 Task: Add an event with the title Team Building Retreat: Leadership Development Program, date '2023/10/16', time 8:30 AM to 10:30 AMand add a description: A lunch and learn session is a unique professional development opportunity where employees gather during their lunch break to learn and engage in educational activities. It combines the convenience of a mealtime with valuable learning experiences, creating a relaxed and interactive environment for knowledge sharing and skill enhancement._x000D_
_x000D_
Select event color  Tomato . Add location for the event as: 789 Musée d'Orsay, Paris, France, logged in from the account softage.3@softage.netand send the event invitation to softage.1@softage.net and softage.2@softage.net. Set a reminder for the event Doesn't repeat
Action: Mouse moved to (65, 95)
Screenshot: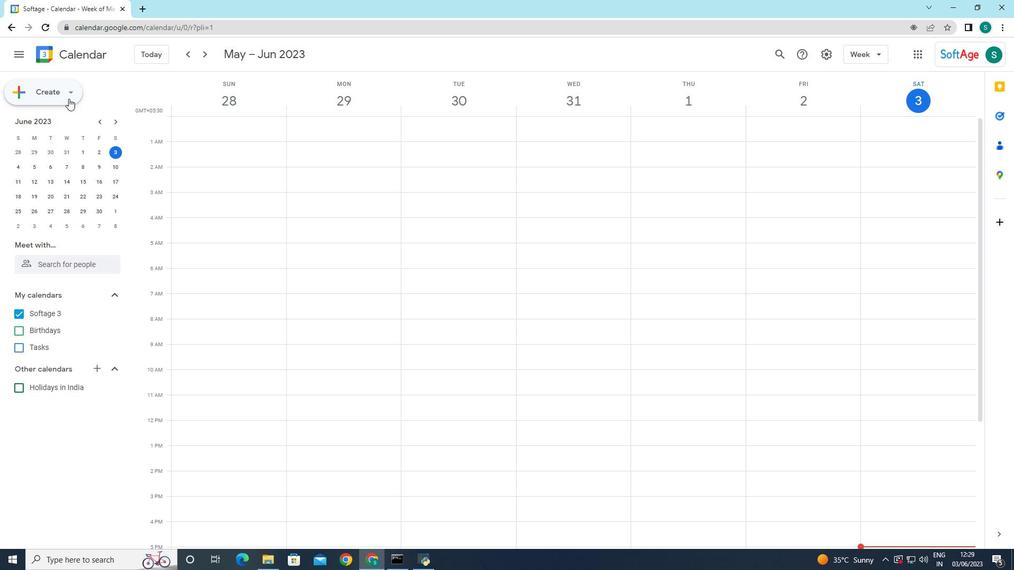 
Action: Mouse pressed left at (65, 95)
Screenshot: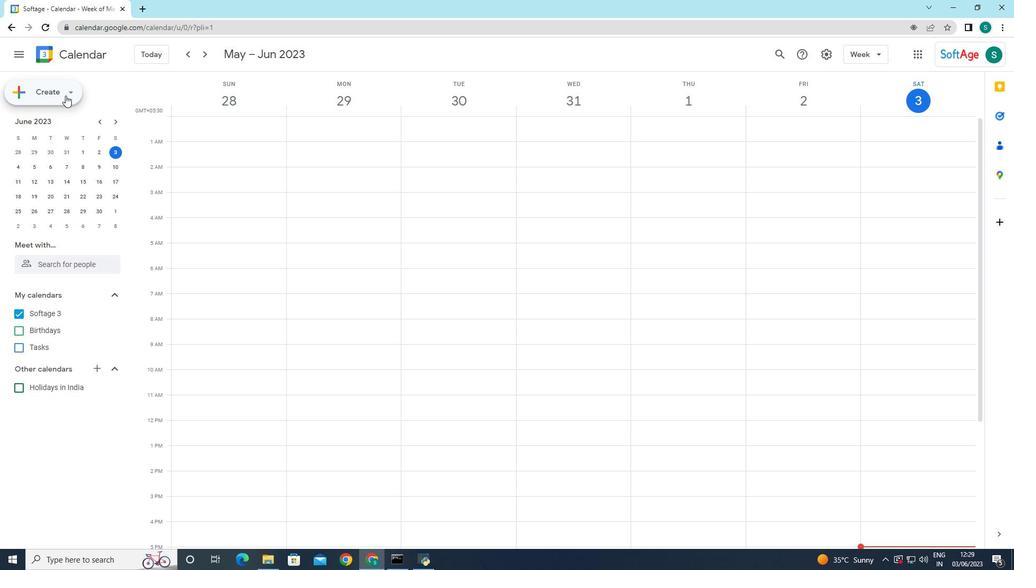 
Action: Mouse moved to (66, 121)
Screenshot: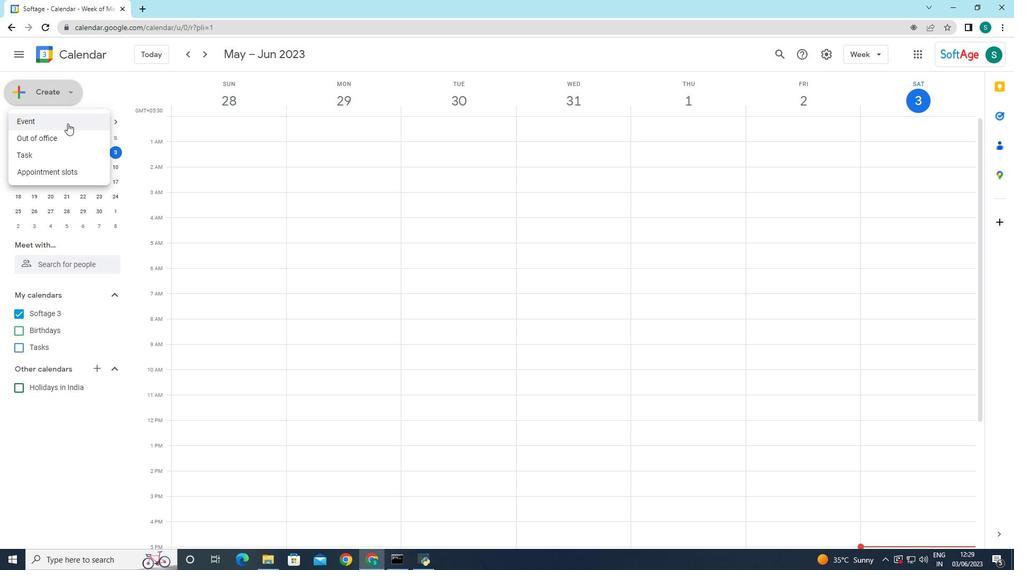 
Action: Mouse pressed left at (66, 121)
Screenshot: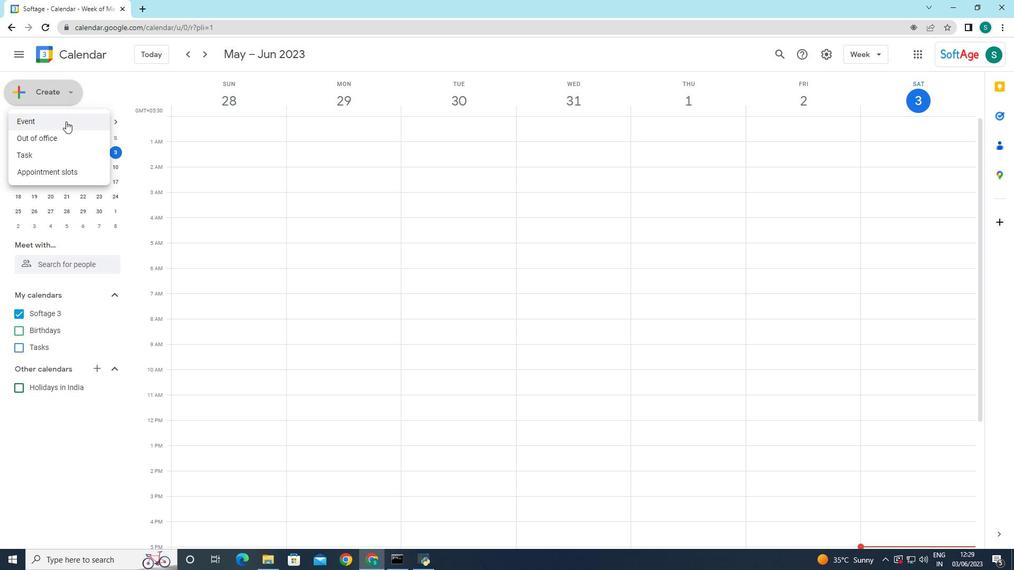 
Action: Mouse moved to (767, 511)
Screenshot: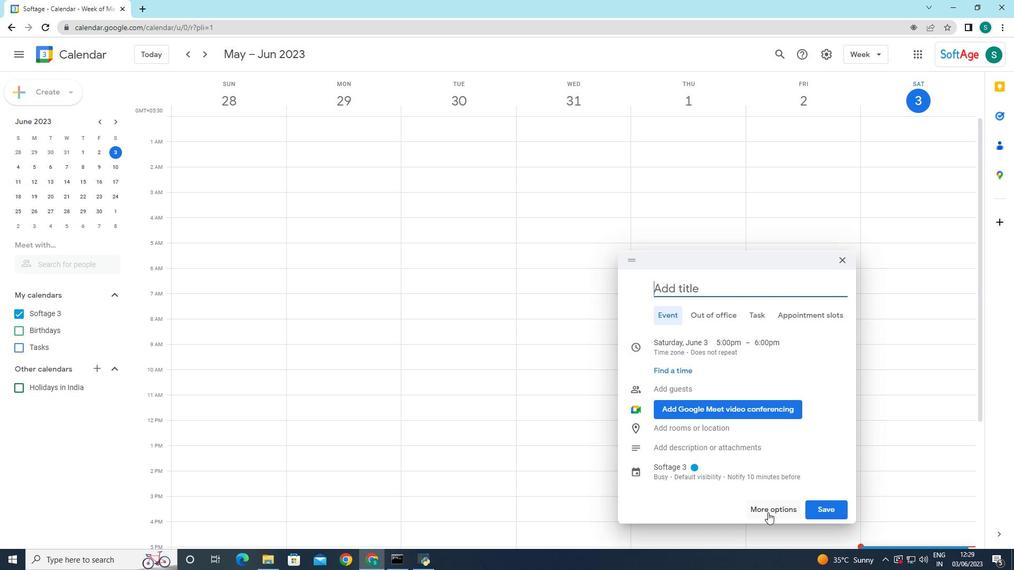 
Action: Mouse pressed left at (767, 511)
Screenshot: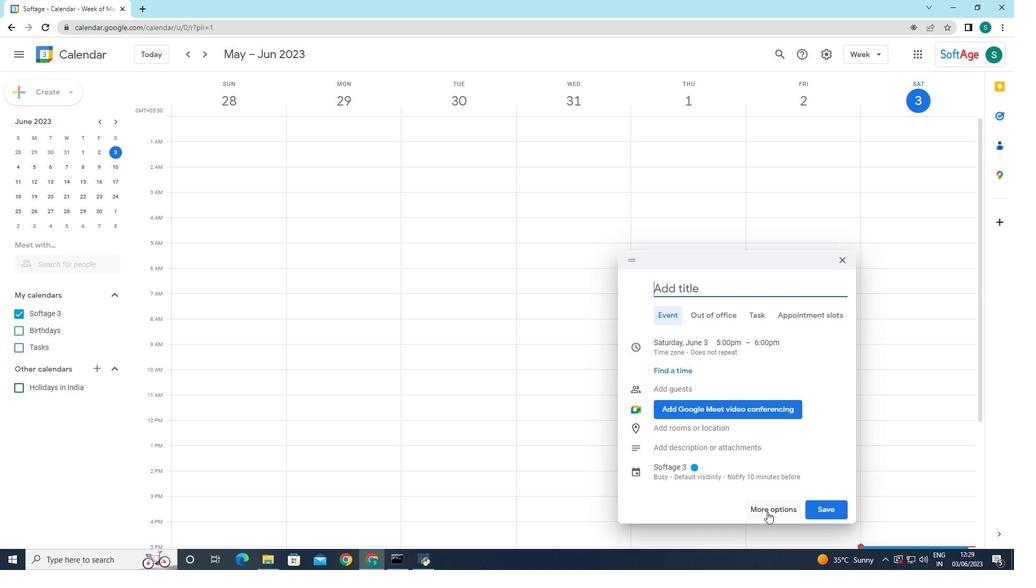 
Action: Mouse moved to (125, 61)
Screenshot: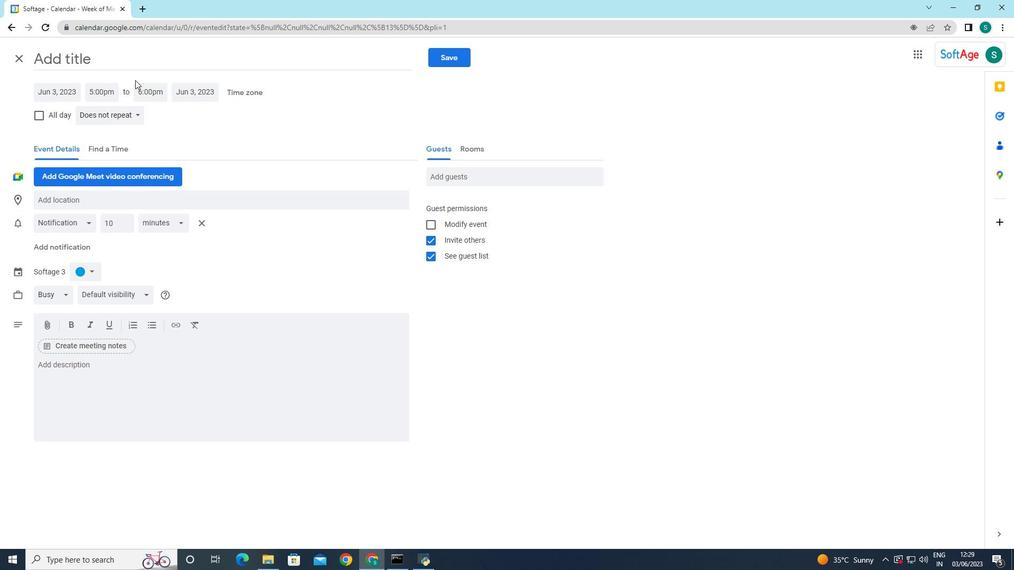 
Action: Mouse pressed left at (125, 61)
Screenshot: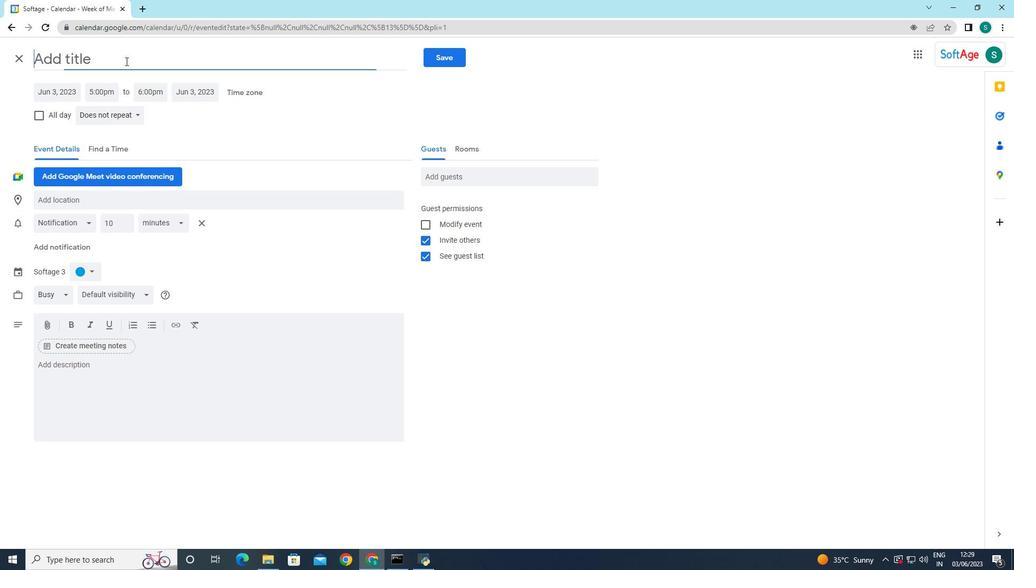 
Action: Key pressed <Key.caps_lock>T<Key.caps_lock>eam<Key.space><Key.caps_lock>B<Key.caps_lock>uilding<Key.space><Key.caps_lock>R<Key.caps_lock>etreat<Key.shift_r>:<Key.space><Key.caps_lock>K<Key.caps_lock><Key.backspace>l<Key.backspace><Key.caps_lock>L<Key.caps_lock>eadership<Key.space><Key.caps_lock>D<Key.caps_lock>evelopment<Key.space><Key.caps_lock>P<Key.caps_lock>rogram
Screenshot: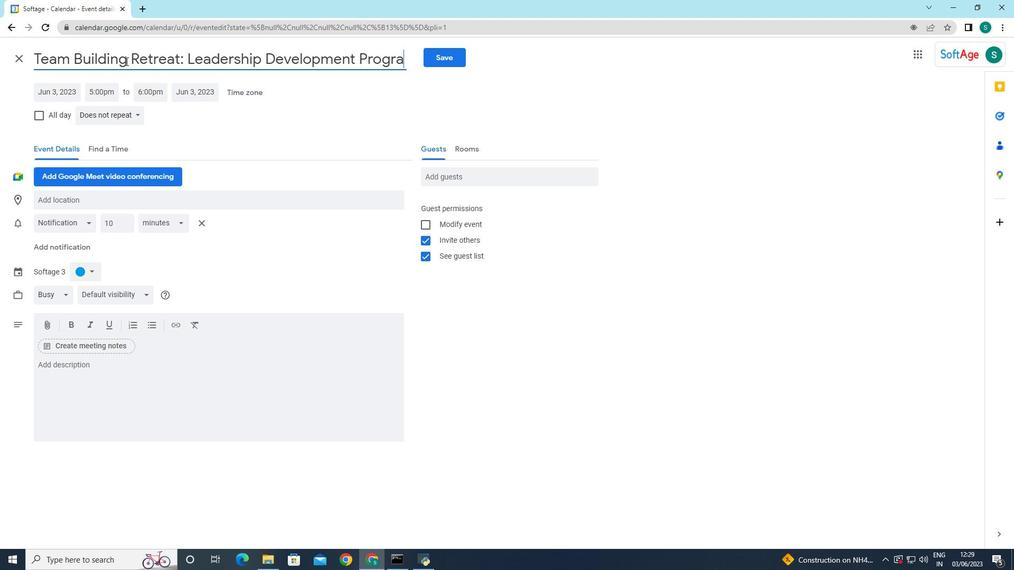 
Action: Mouse moved to (71, 96)
Screenshot: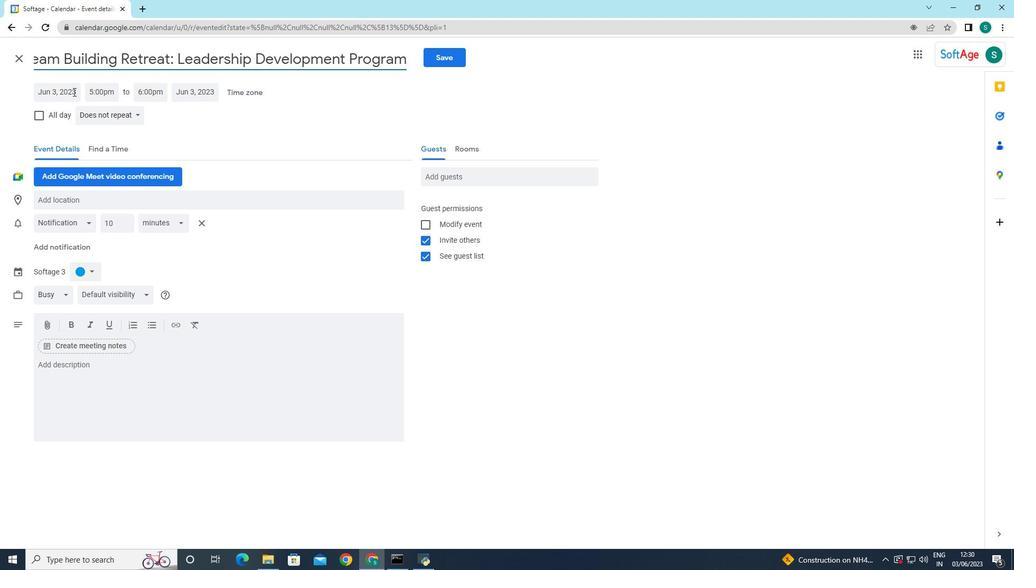 
Action: Mouse pressed left at (71, 96)
Screenshot: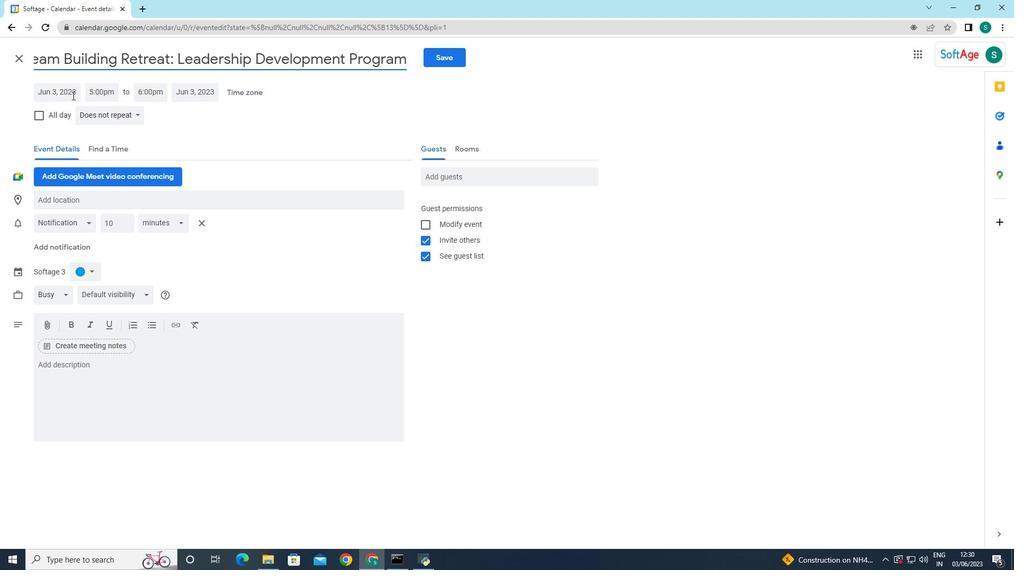
Action: Mouse moved to (169, 115)
Screenshot: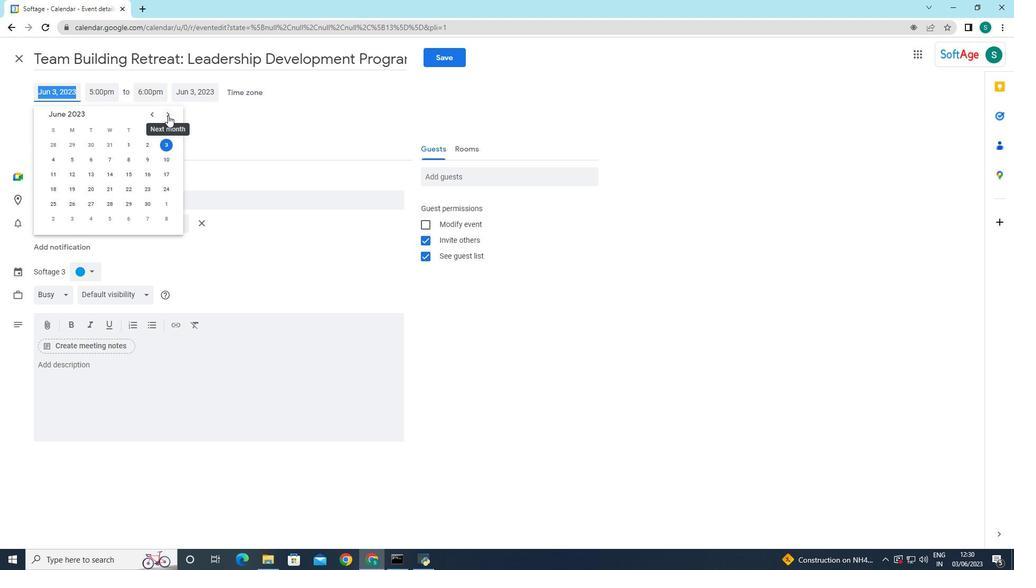 
Action: Mouse pressed left at (169, 115)
Screenshot: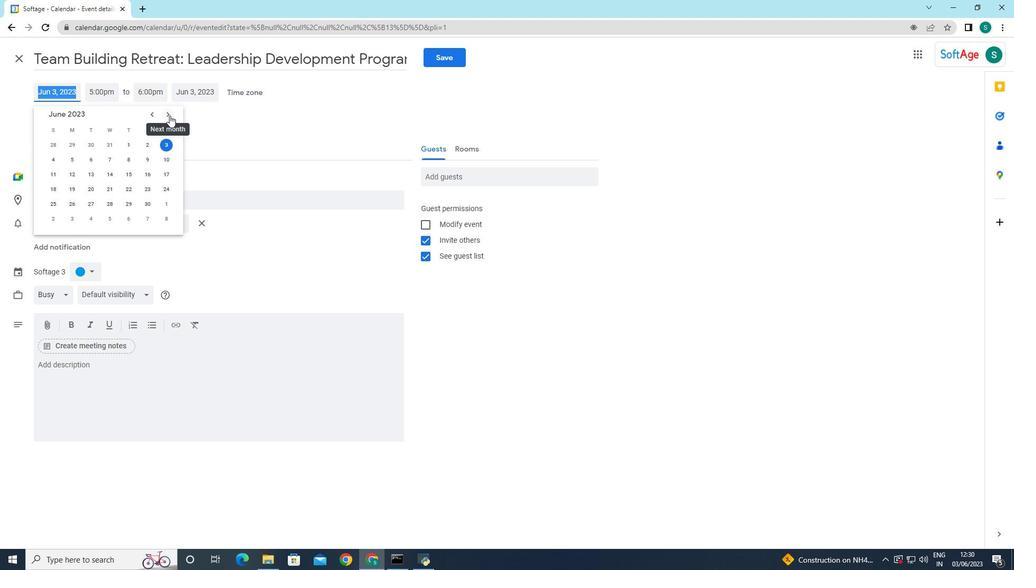 
Action: Mouse pressed left at (169, 115)
Screenshot: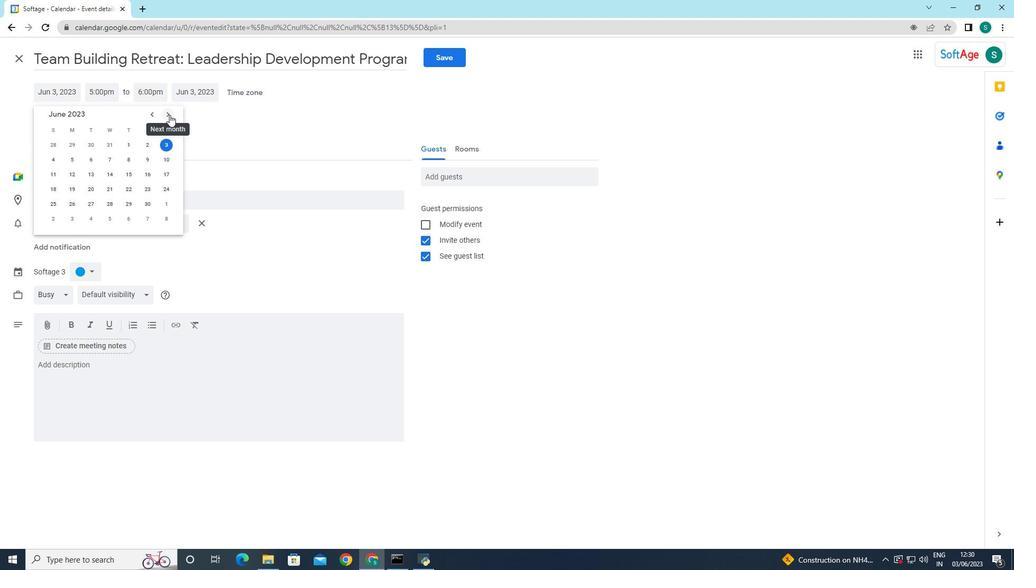 
Action: Mouse pressed left at (169, 115)
Screenshot: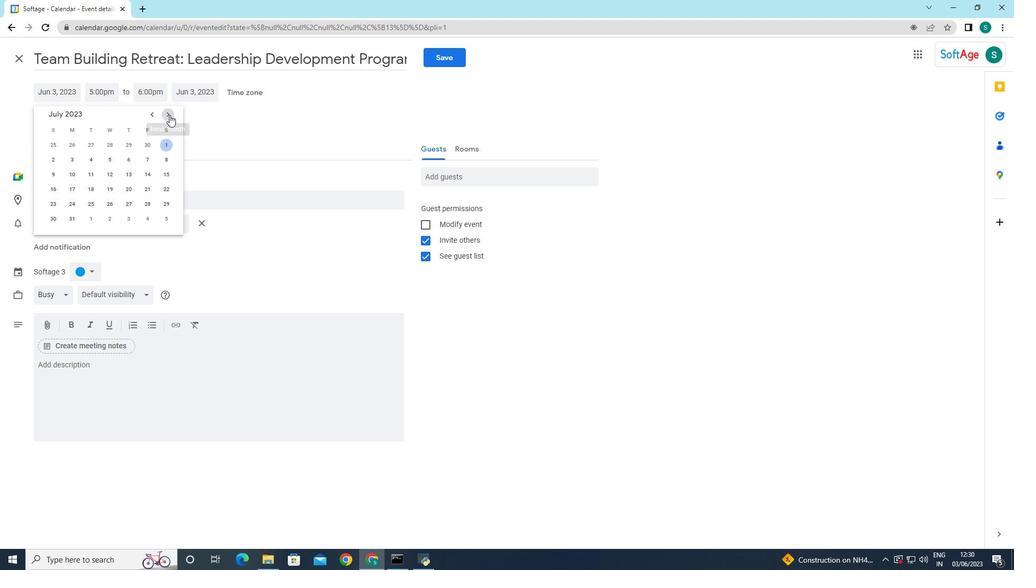 
Action: Mouse pressed left at (169, 115)
Screenshot: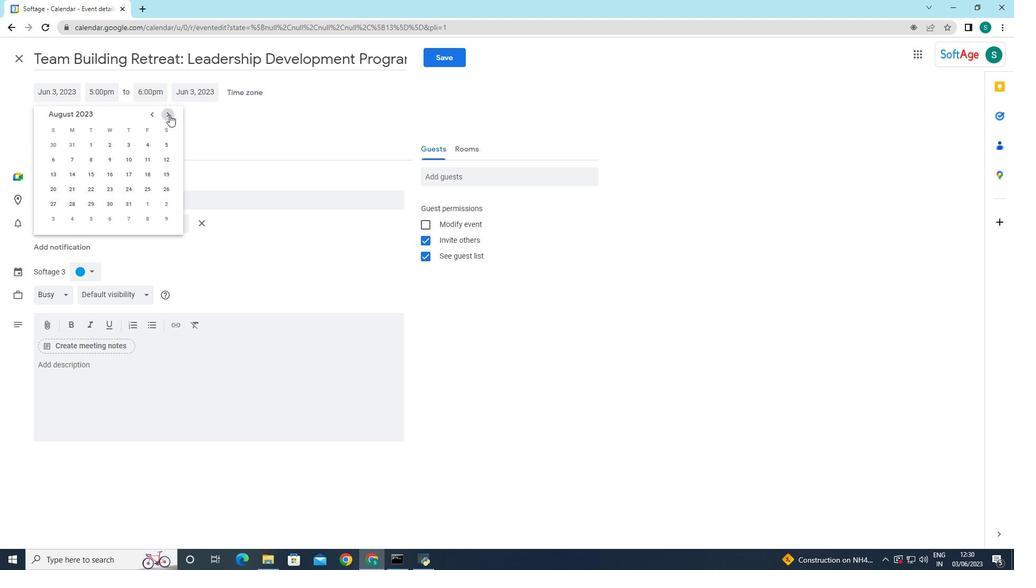 
Action: Mouse moved to (76, 174)
Screenshot: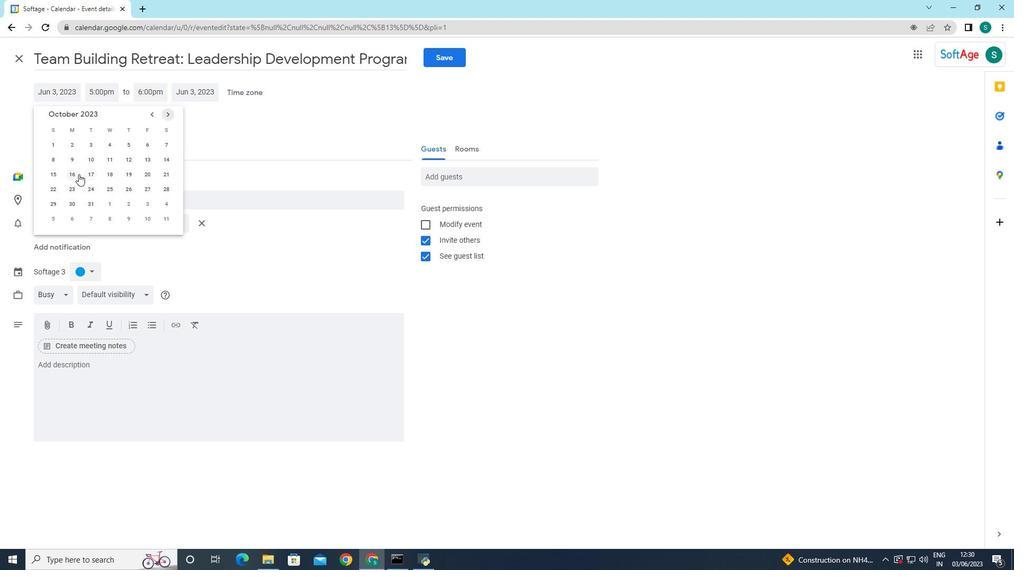 
Action: Mouse pressed left at (76, 174)
Screenshot: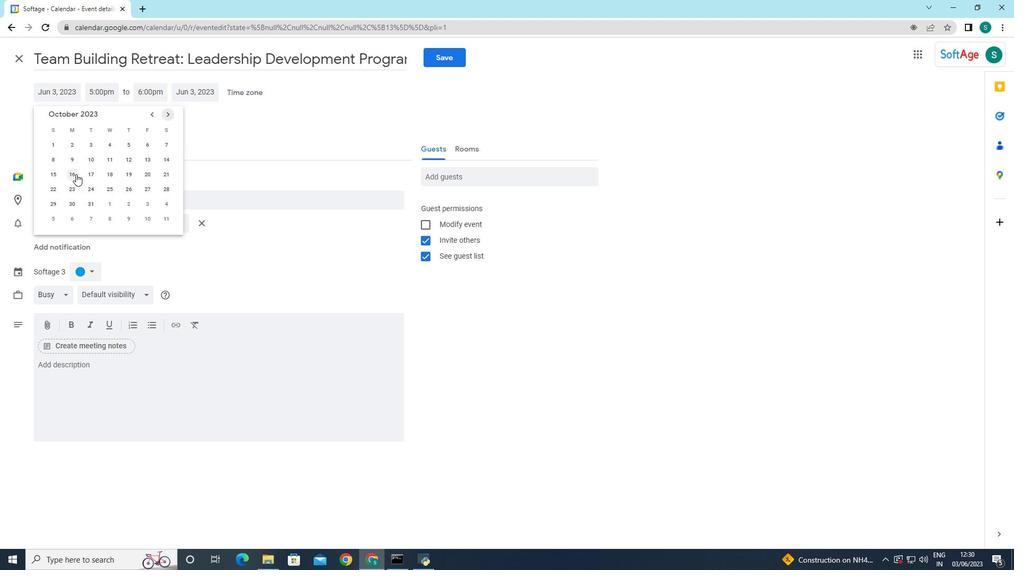 
Action: Mouse moved to (116, 91)
Screenshot: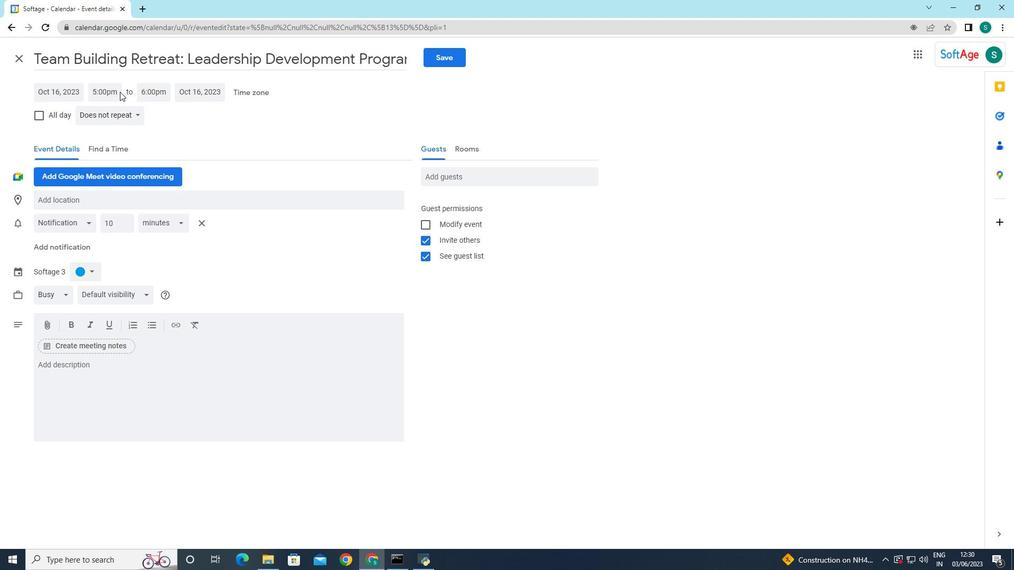 
Action: Mouse pressed left at (116, 91)
Screenshot: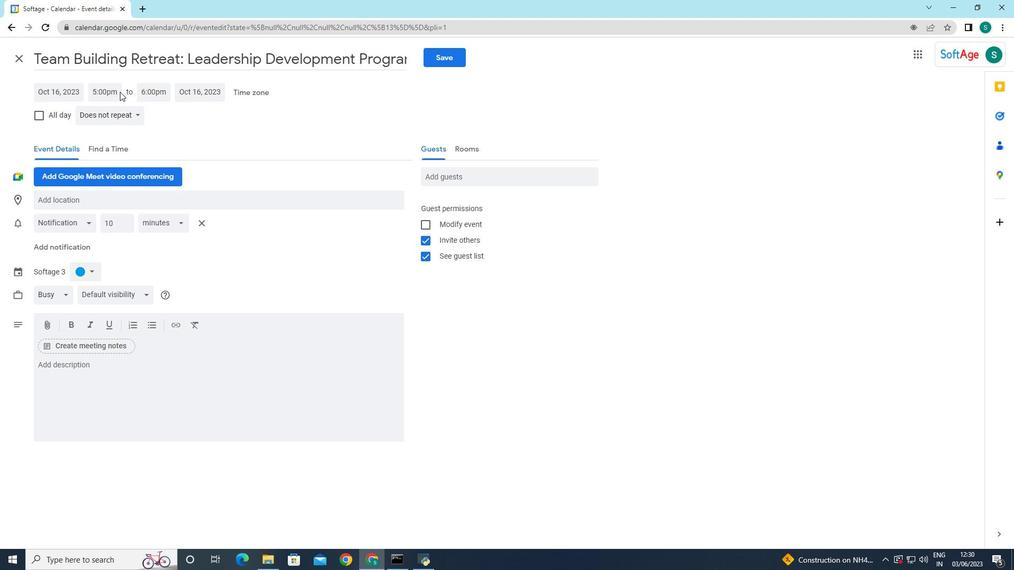 
Action: Mouse moved to (124, 182)
Screenshot: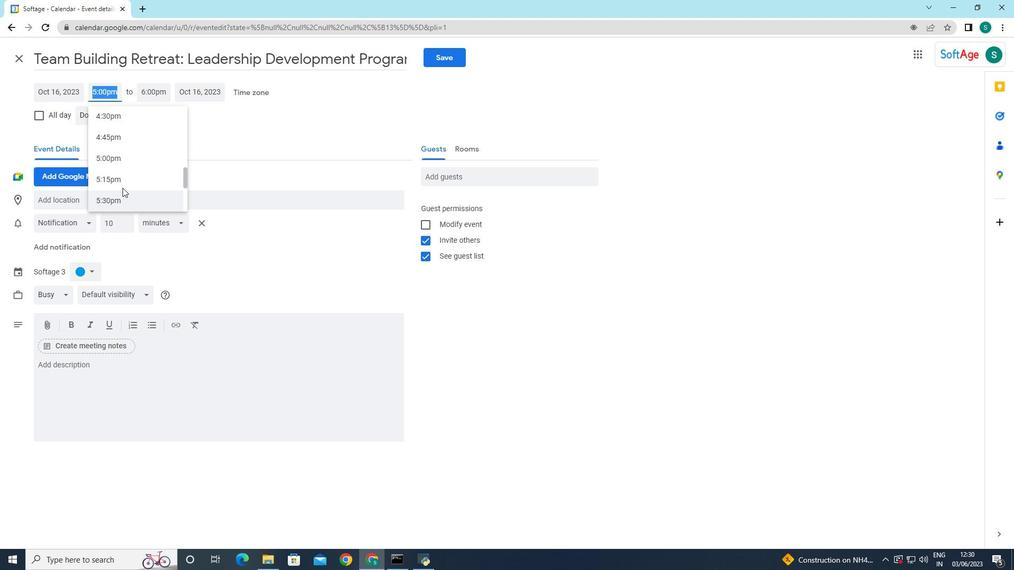 
Action: Mouse scrolled (124, 181) with delta (0, 0)
Screenshot: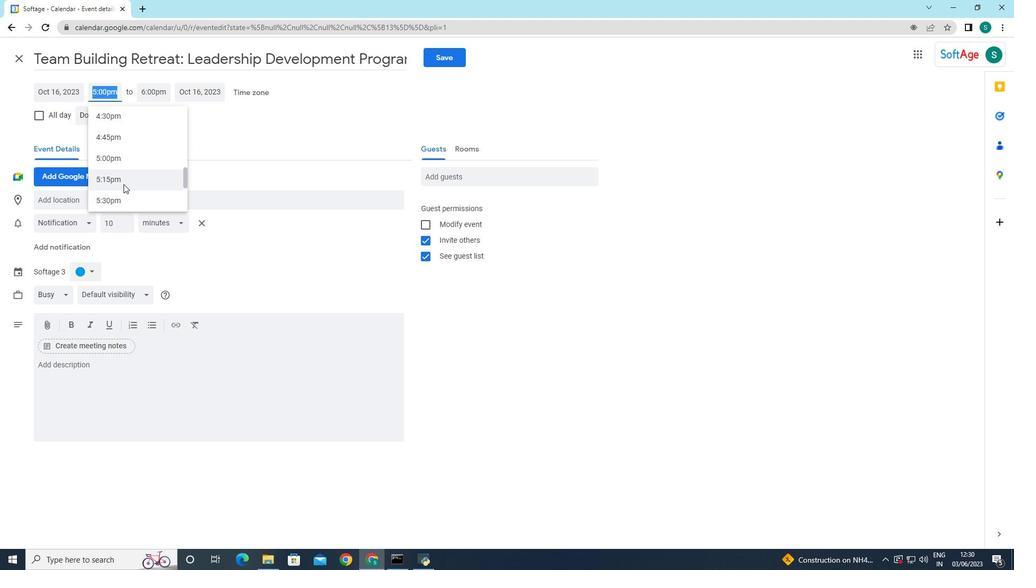 
Action: Mouse scrolled (124, 181) with delta (0, 0)
Screenshot: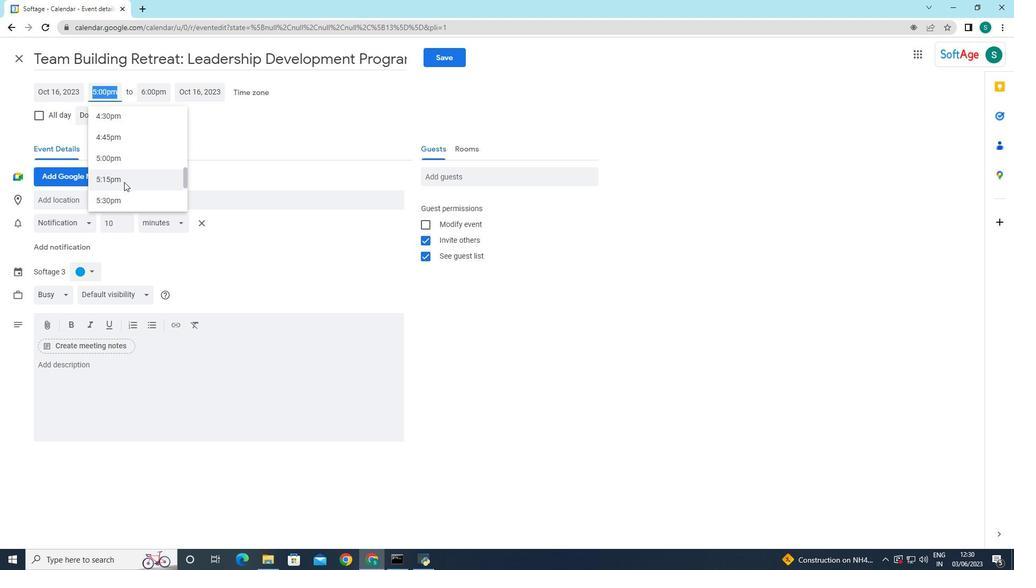 
Action: Mouse moved to (127, 178)
Screenshot: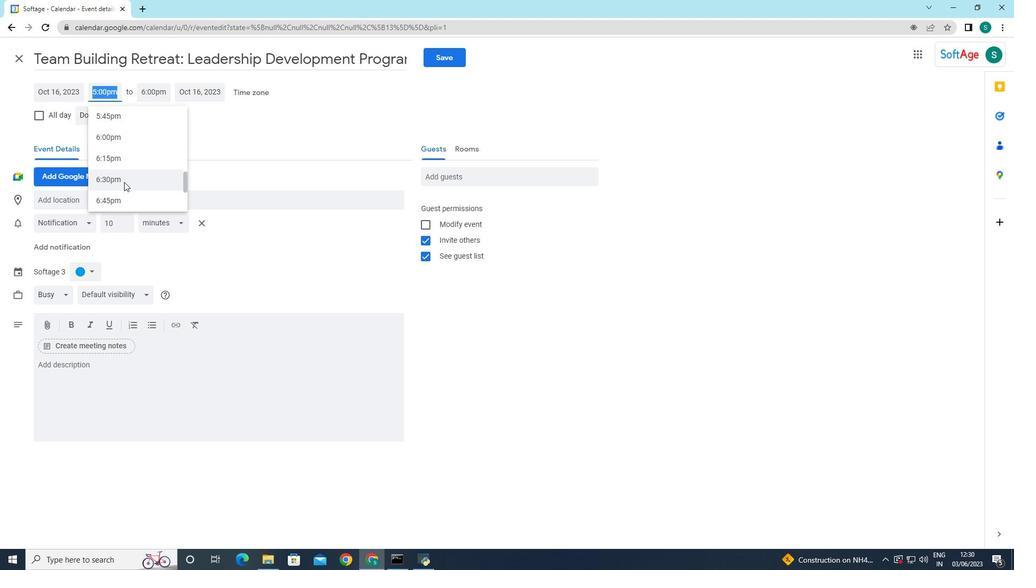 
Action: Mouse scrolled (125, 181) with delta (0, 0)
Screenshot: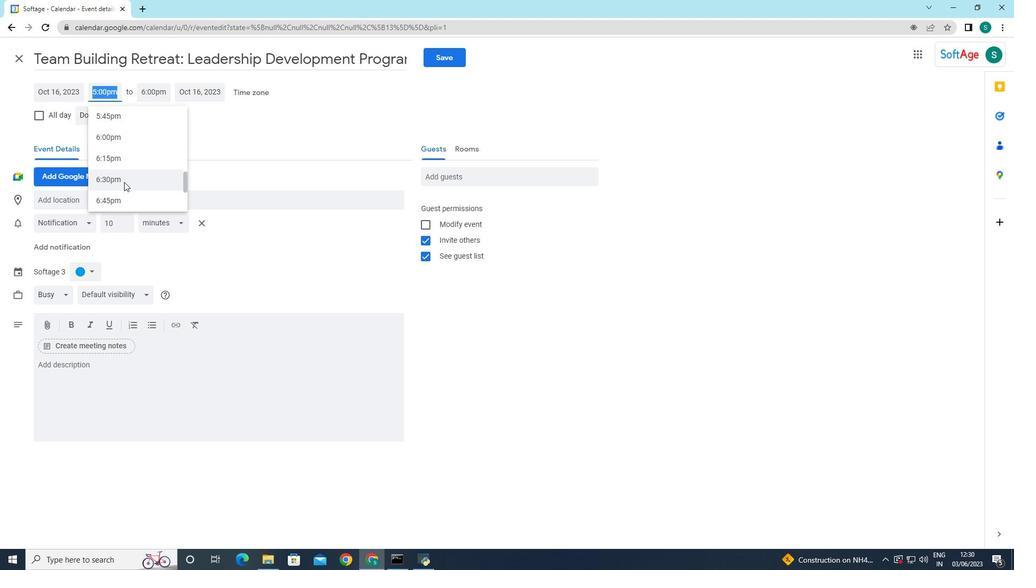 
Action: Mouse moved to (127, 176)
Screenshot: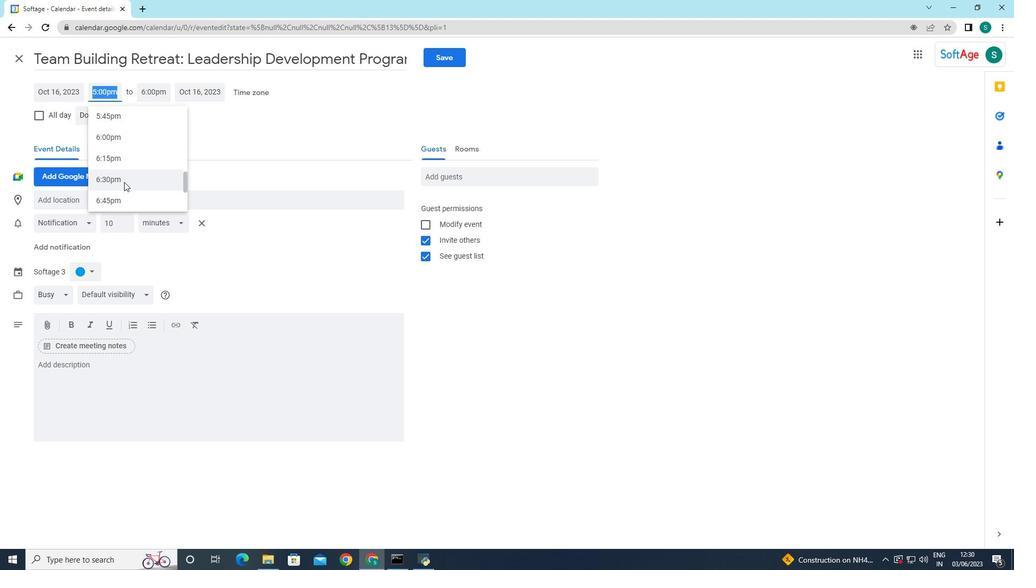 
Action: Mouse scrolled (125, 180) with delta (0, 0)
Screenshot: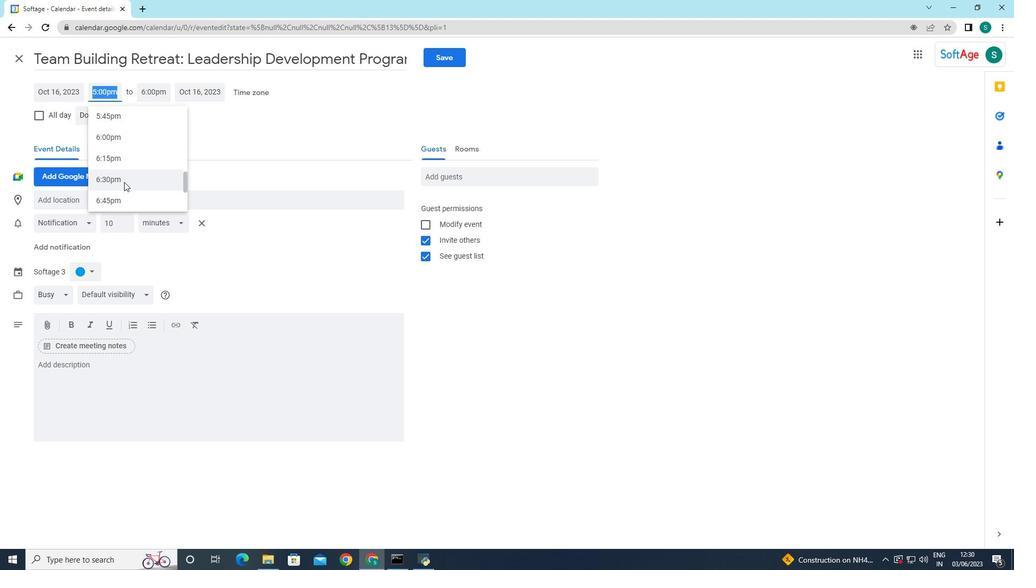 
Action: Mouse moved to (128, 175)
Screenshot: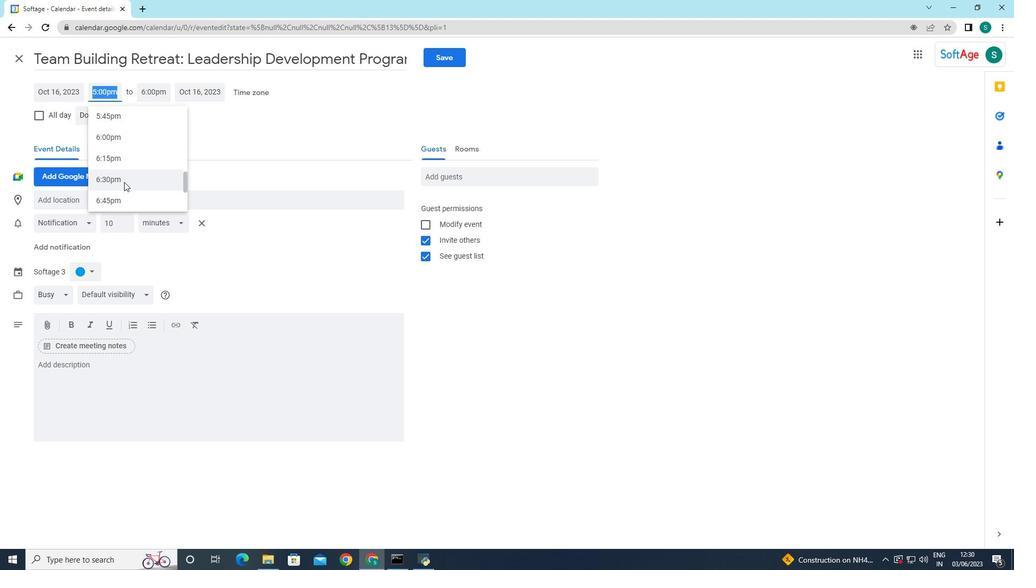 
Action: Mouse scrolled (125, 180) with delta (0, 0)
Screenshot: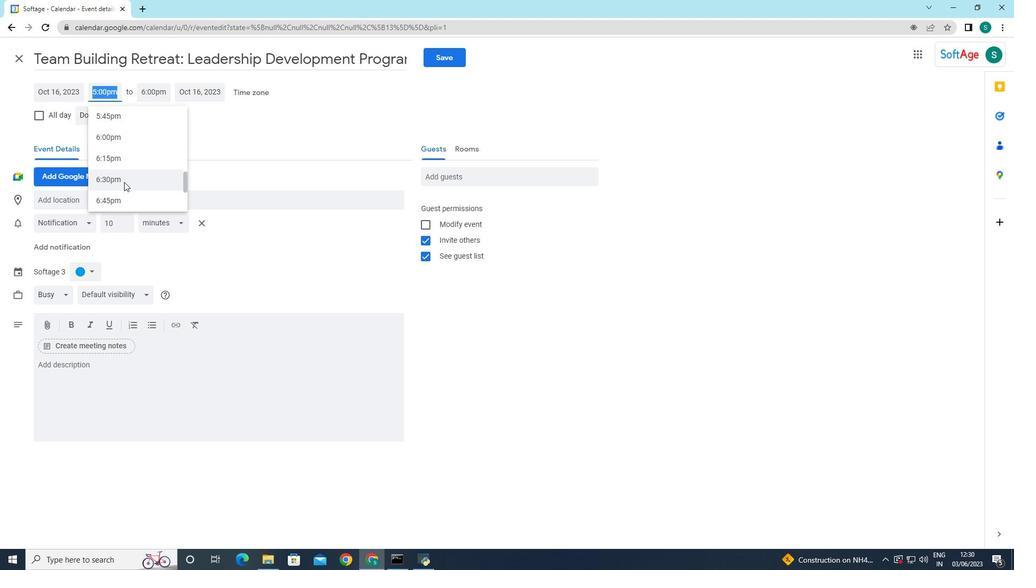 
Action: Mouse moved to (128, 175)
Screenshot: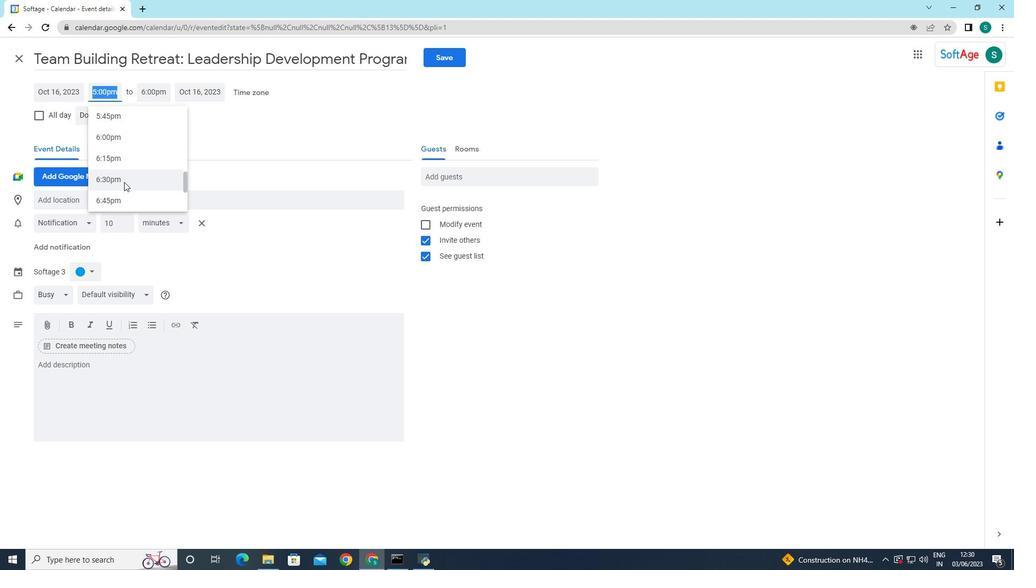 
Action: Mouse scrolled (128, 176) with delta (0, 0)
Screenshot: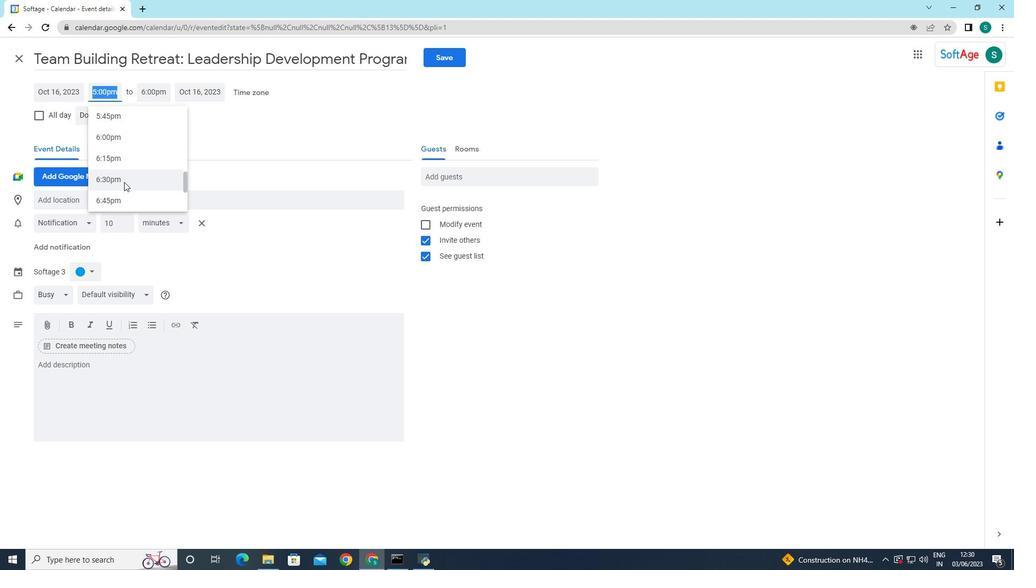 
Action: Mouse scrolled (128, 176) with delta (0, 0)
Screenshot: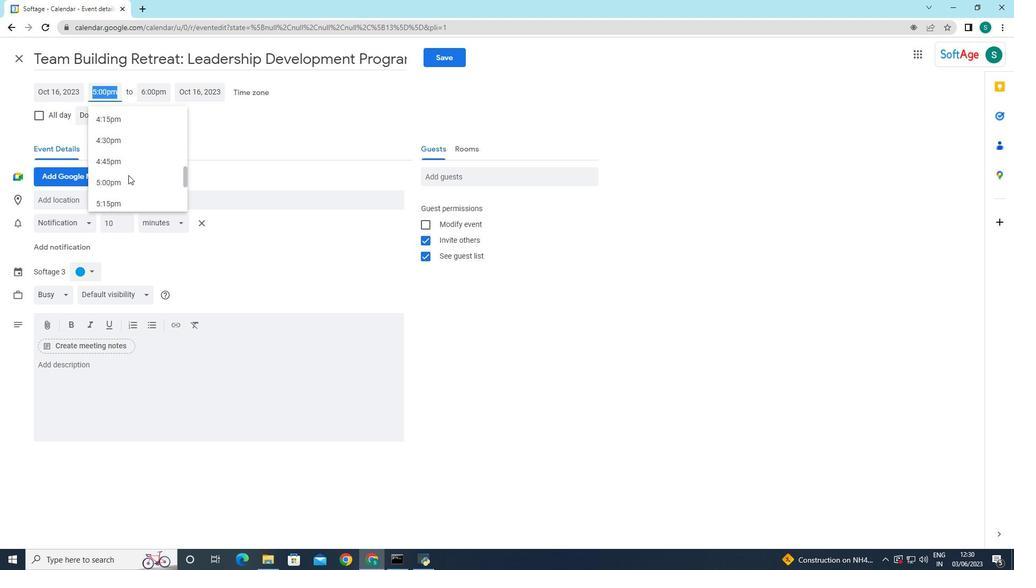 
Action: Mouse scrolled (128, 176) with delta (0, 0)
Screenshot: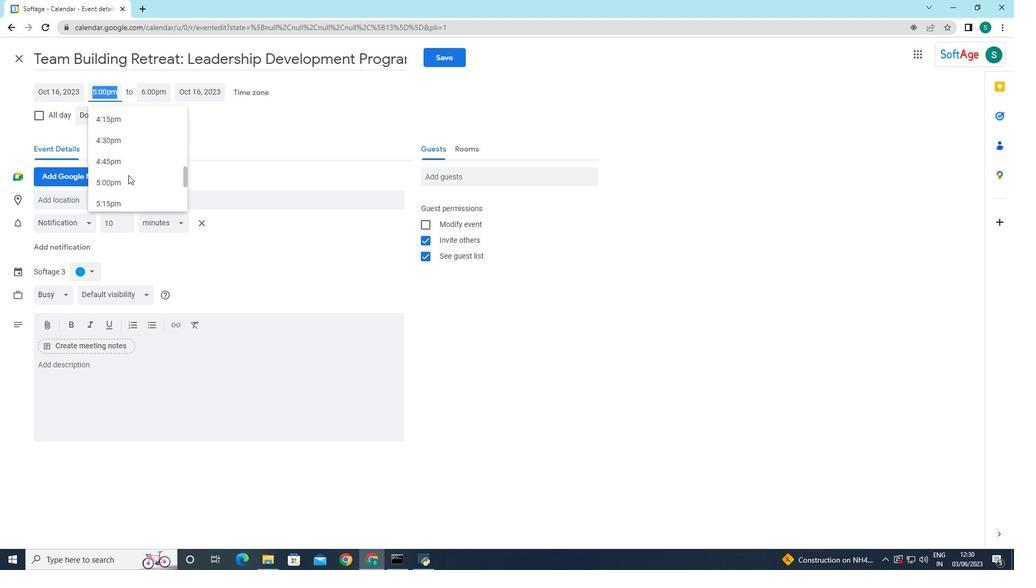 
Action: Mouse scrolled (128, 176) with delta (0, 0)
Screenshot: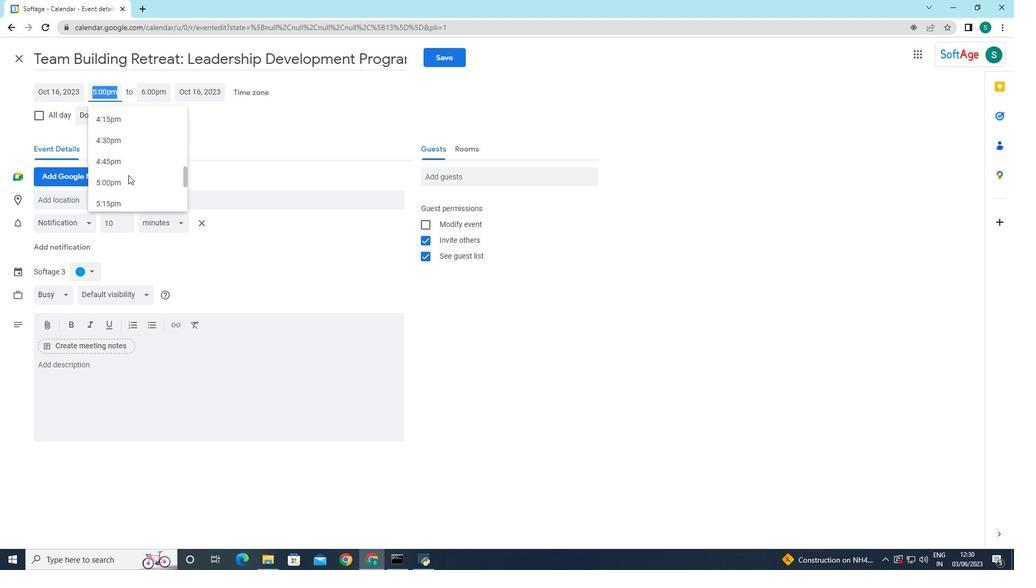 
Action: Mouse scrolled (128, 176) with delta (0, 0)
Screenshot: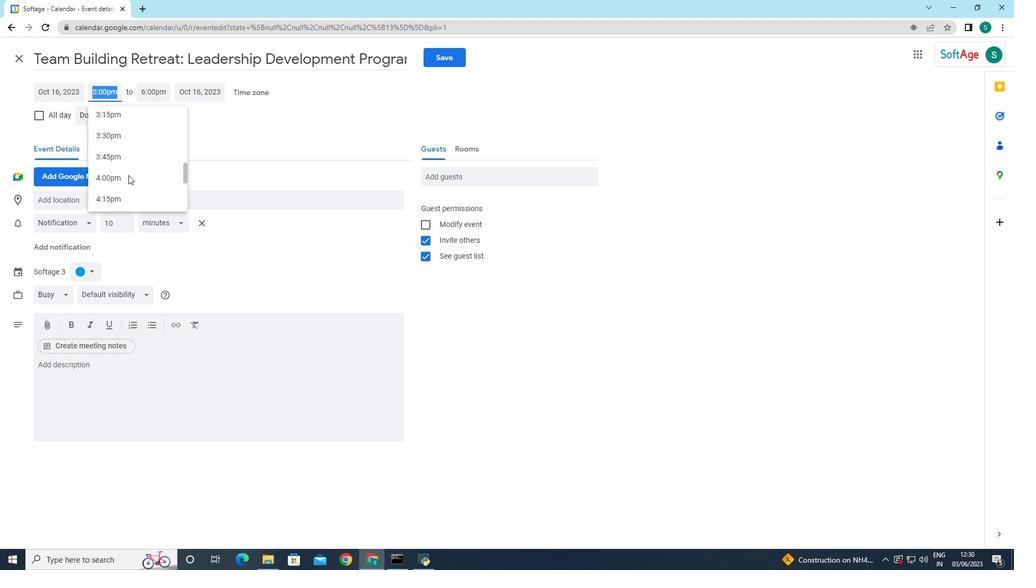 
Action: Mouse scrolled (128, 176) with delta (0, 0)
Screenshot: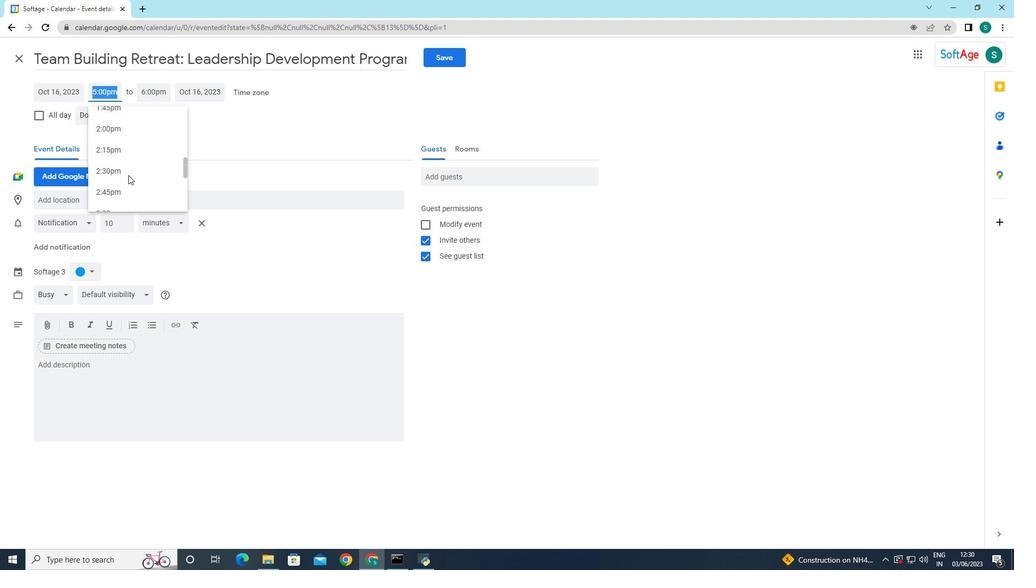 
Action: Mouse scrolled (128, 176) with delta (0, 0)
Screenshot: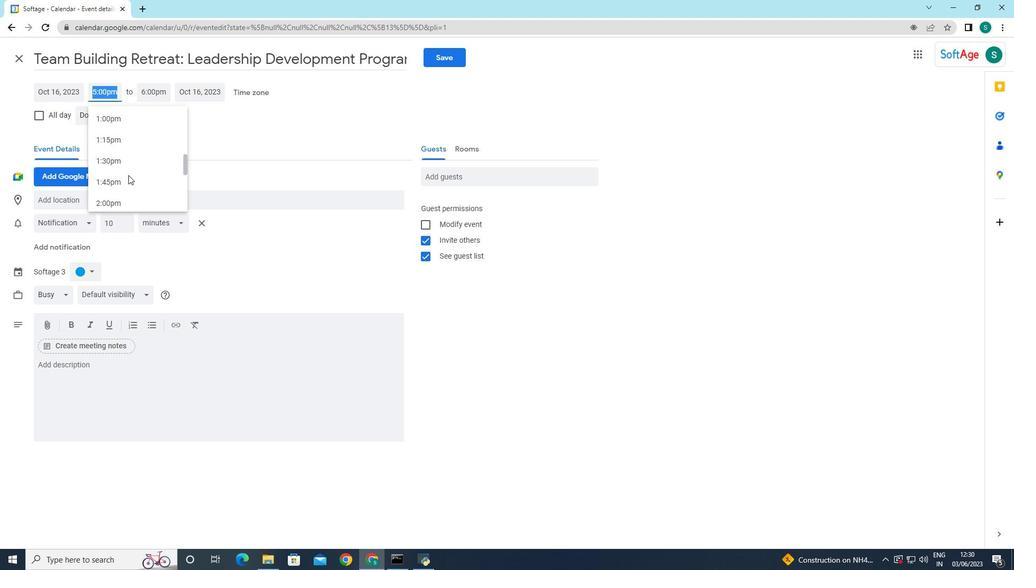
Action: Mouse scrolled (128, 176) with delta (0, 0)
Screenshot: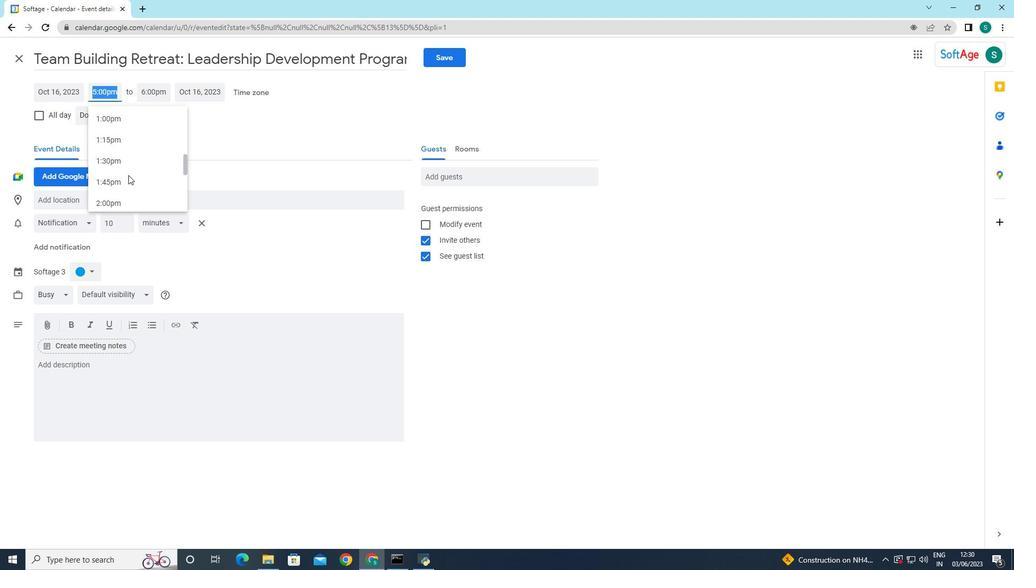 
Action: Mouse scrolled (128, 176) with delta (0, 0)
Screenshot: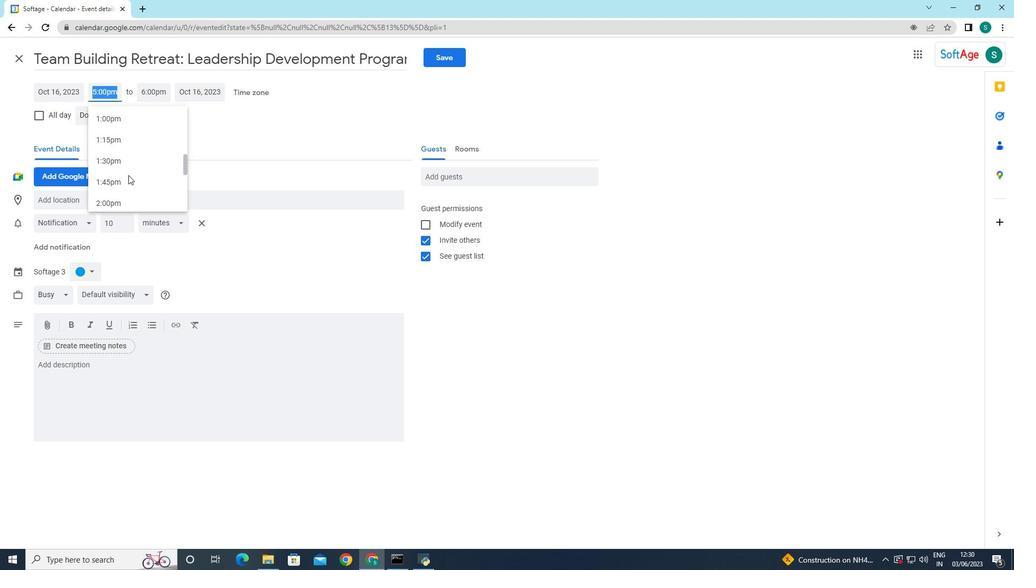 
Action: Mouse scrolled (128, 176) with delta (0, 0)
Screenshot: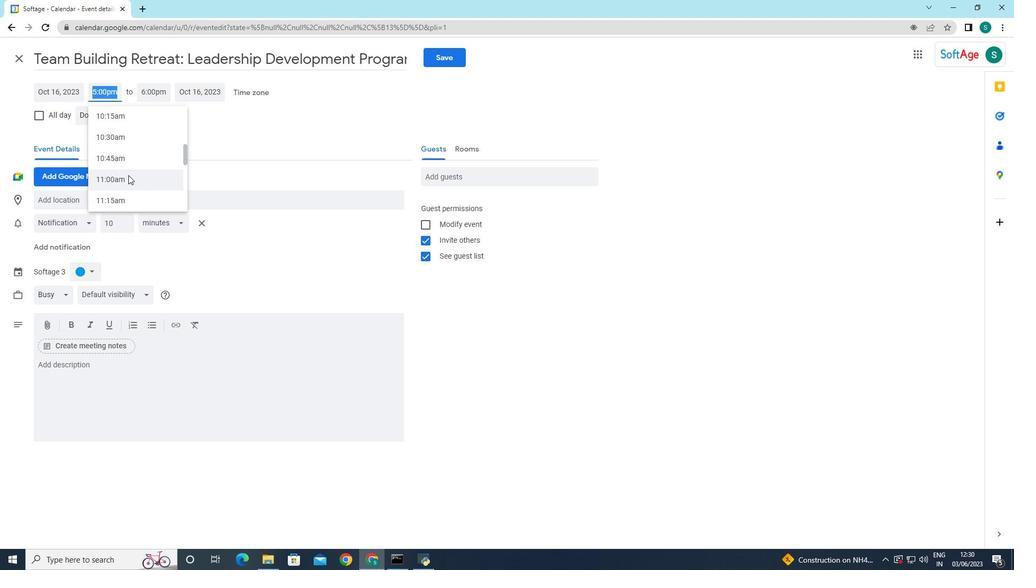 
Action: Mouse moved to (126, 175)
Screenshot: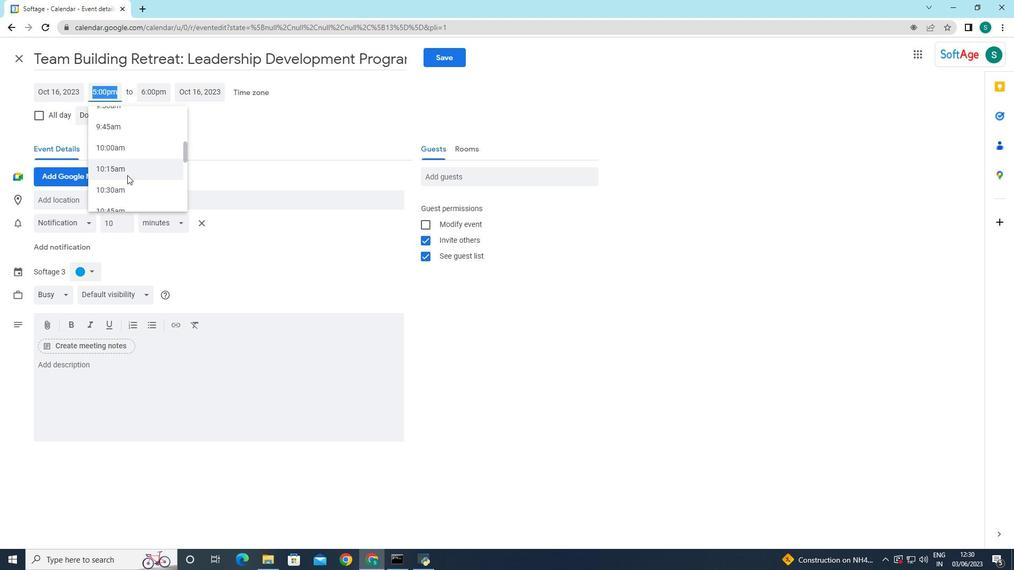 
Action: Mouse scrolled (126, 176) with delta (0, 0)
Screenshot: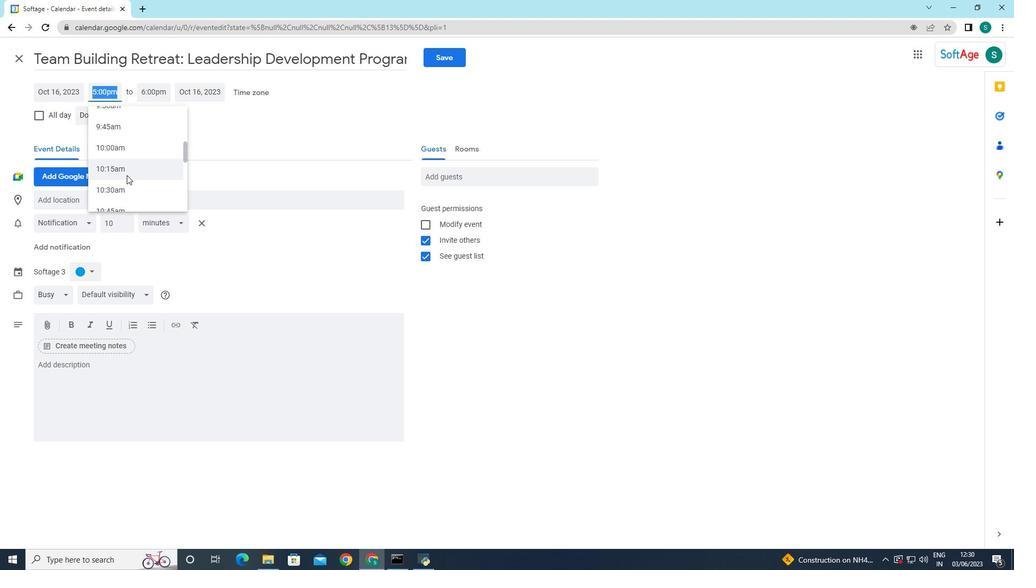 
Action: Mouse scrolled (126, 176) with delta (0, 0)
Screenshot: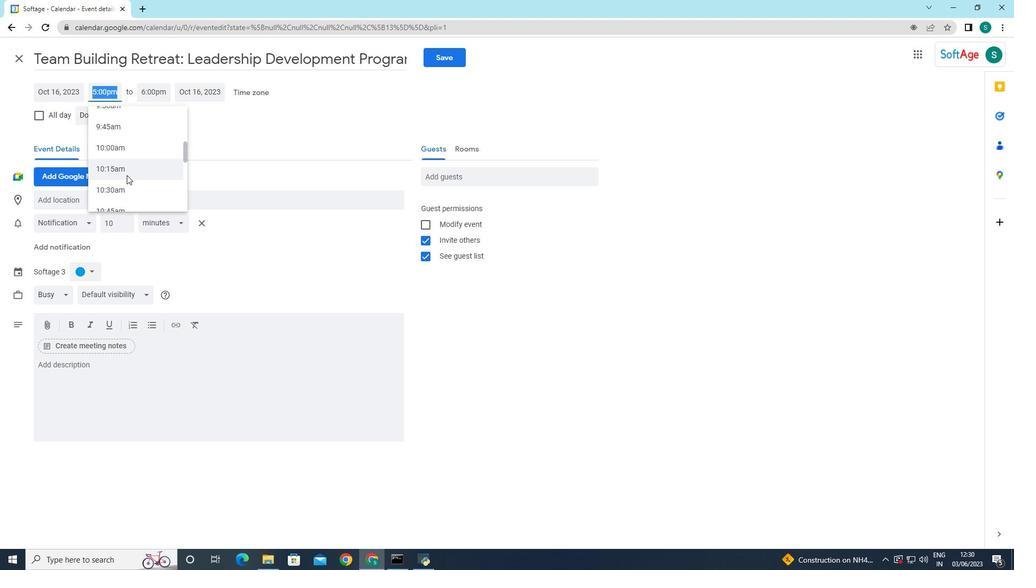 
Action: Mouse moved to (109, 125)
Screenshot: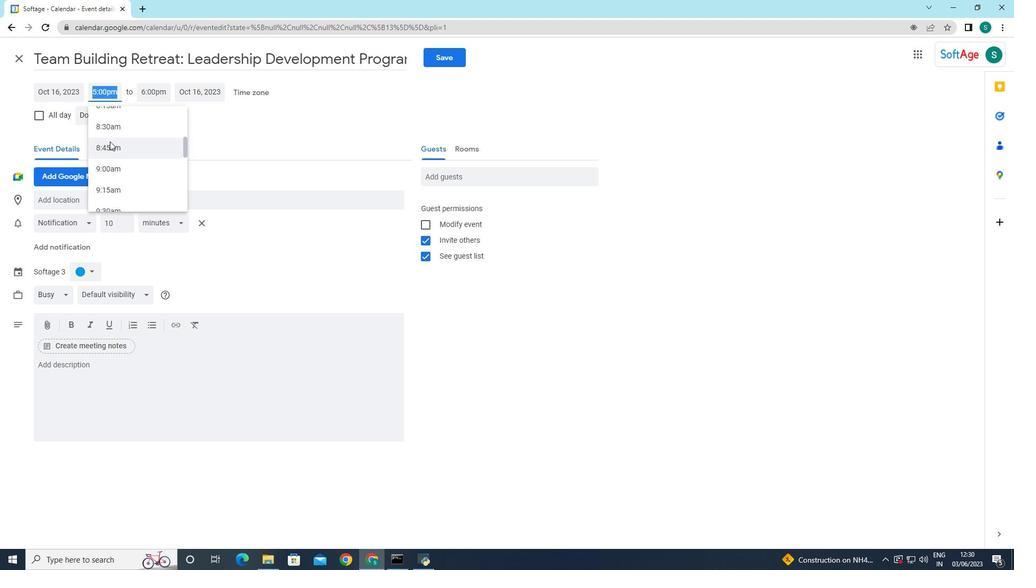 
Action: Mouse pressed left at (109, 125)
Screenshot: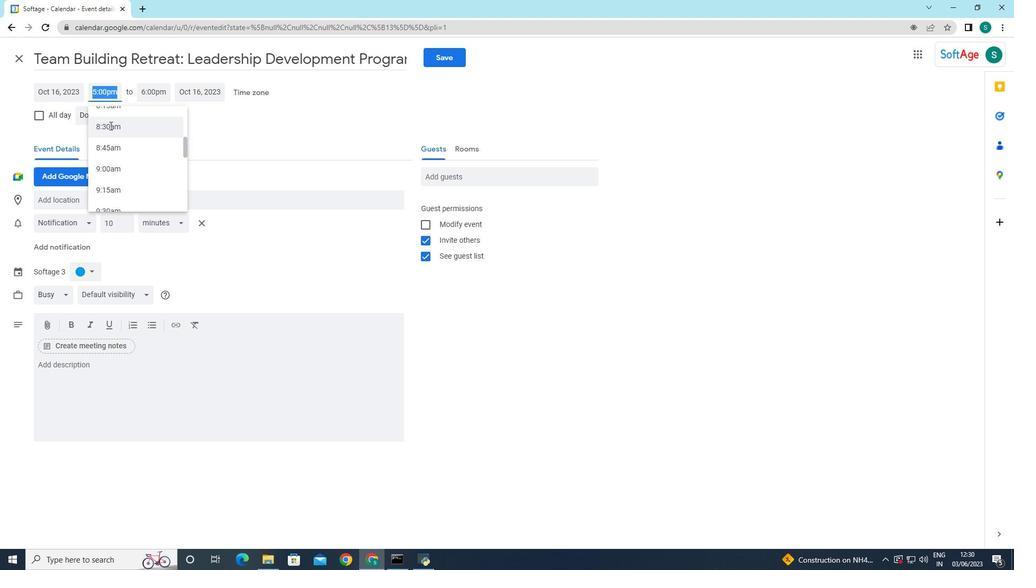 
Action: Mouse moved to (152, 96)
Screenshot: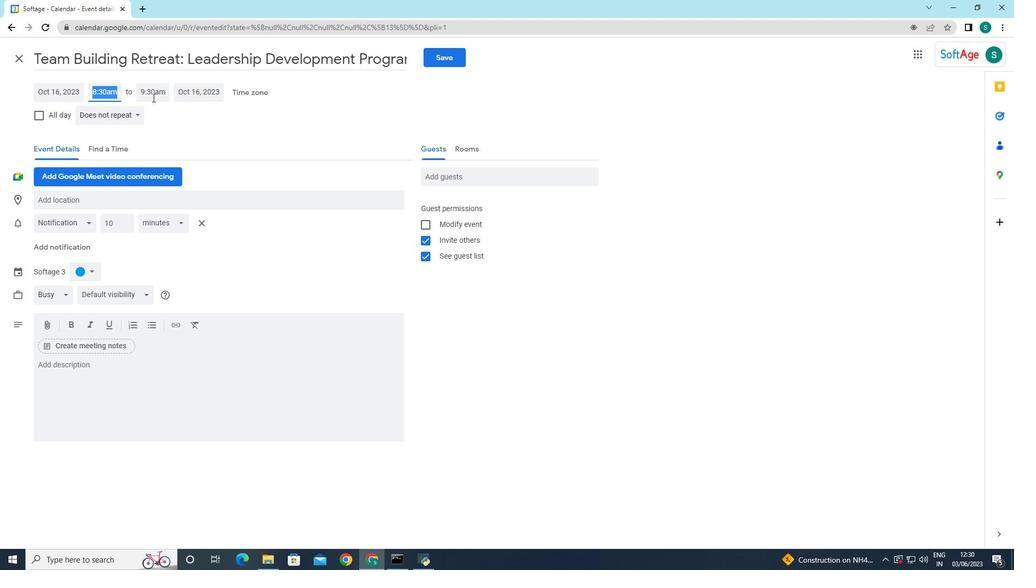 
Action: Mouse pressed left at (152, 96)
Screenshot: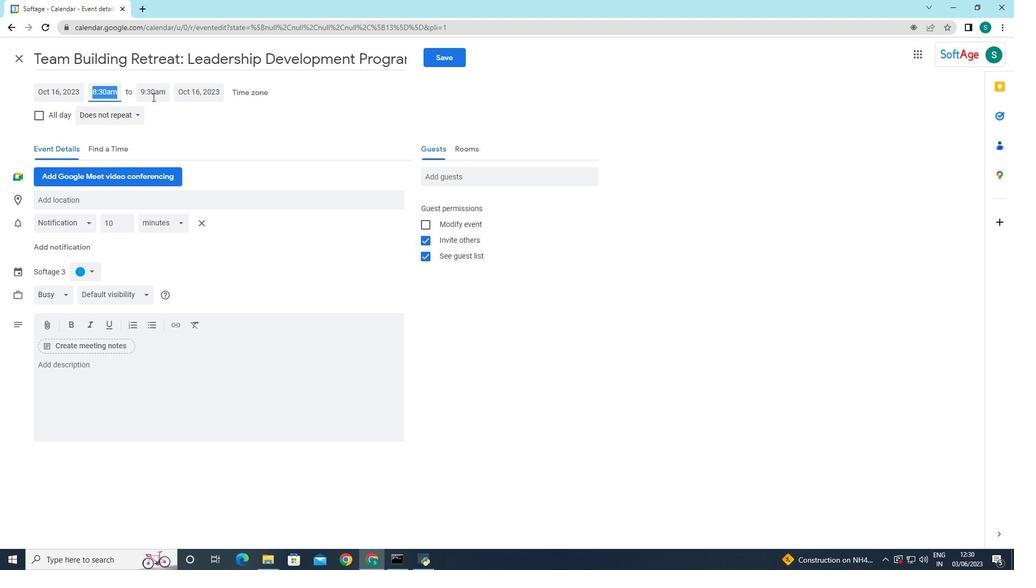 
Action: Mouse moved to (177, 203)
Screenshot: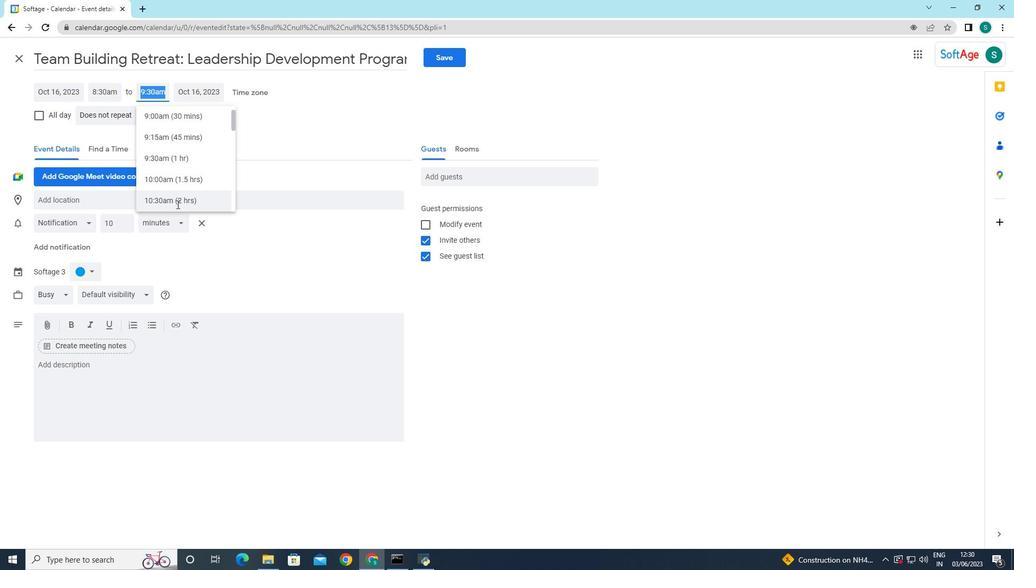 
Action: Mouse pressed left at (177, 203)
Screenshot: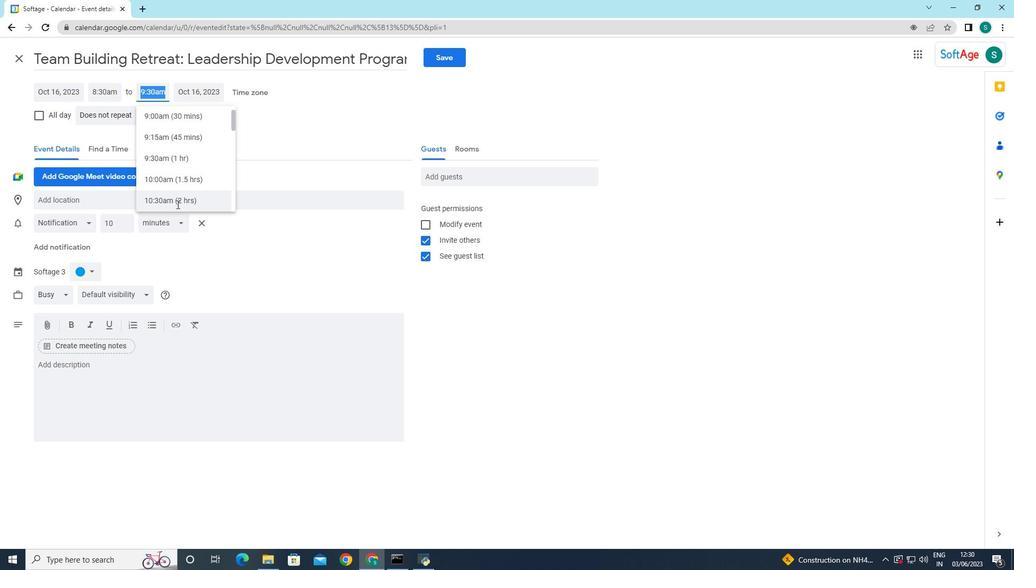 
Action: Mouse moved to (54, 369)
Screenshot: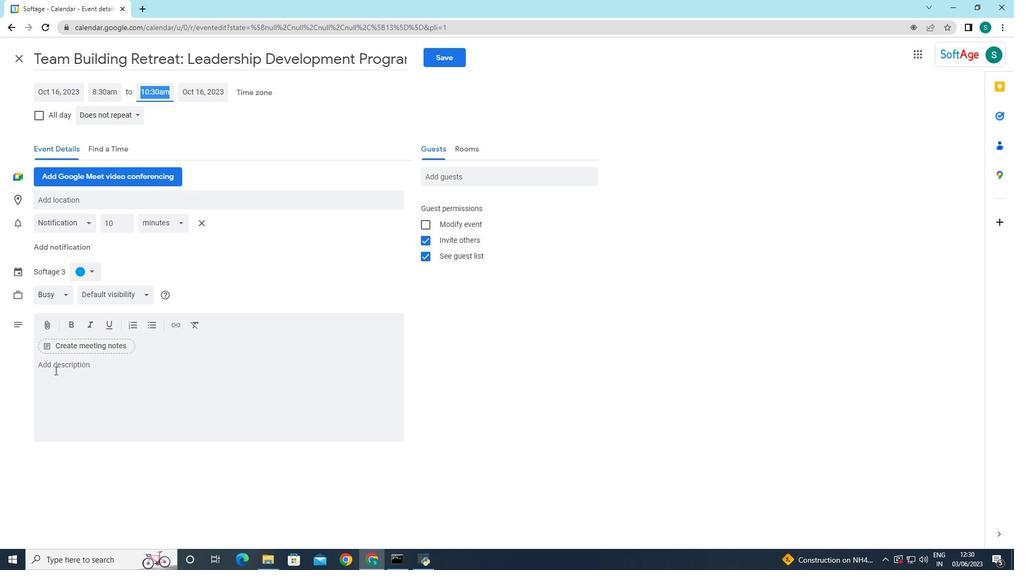 
Action: Mouse pressed left at (54, 369)
Screenshot: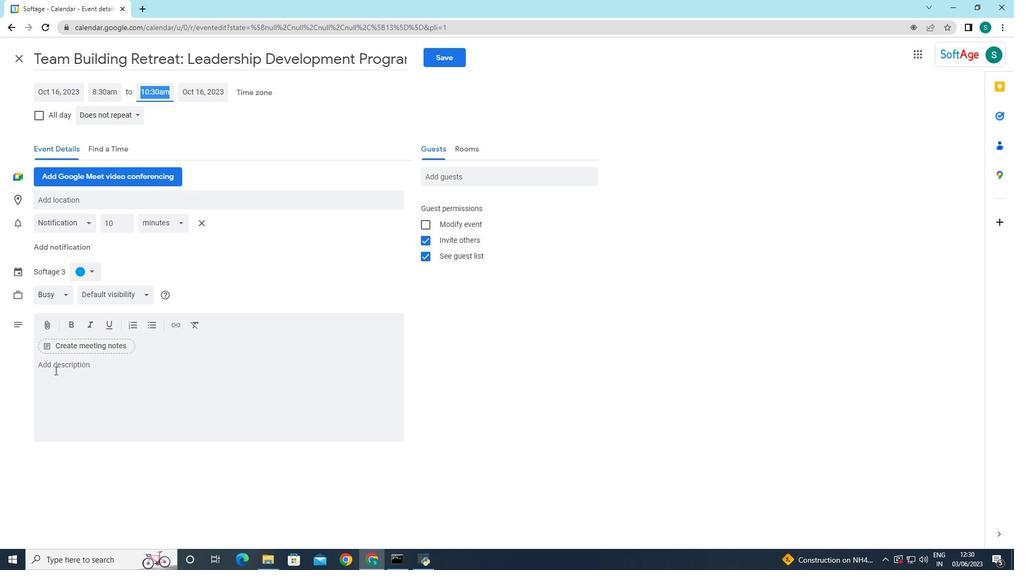 
Action: Key pressed <Key.caps_lock>A<Key.caps_lock>lin<Key.backspace><Key.backspace><Key.backspace><Key.space>lunch<Key.space>and<Key.space>learn<Key.space>session<Key.space>is<Key.space>a<Key.space>unique<Key.space>professional<Key.space>development<Key.space>off<Key.backspace><Key.backspace>pportunity<Key.space>where<Key.space>employees<Key.space>gather<Key.space>during<Key.space>their<Key.space>lunch<Key.space>break<Key.space>to<Key.space>learn<Key.space>and<Key.space>engage<Key.space>in<Key.space>educational<Key.space>activities.<Key.space><Key.caps_lock>I<Key.caps_lock>t<Key.space><Key.caps_lock>CO<Key.backspace><Key.caps_lock>onmbines<Key.space>the<Key.space>
Screenshot: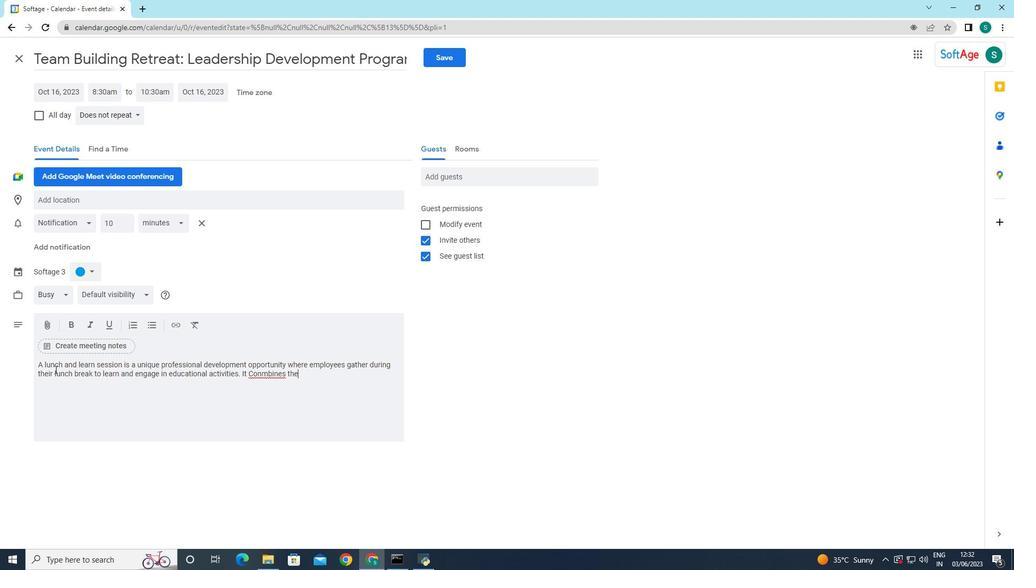 
Action: Mouse moved to (280, 374)
Screenshot: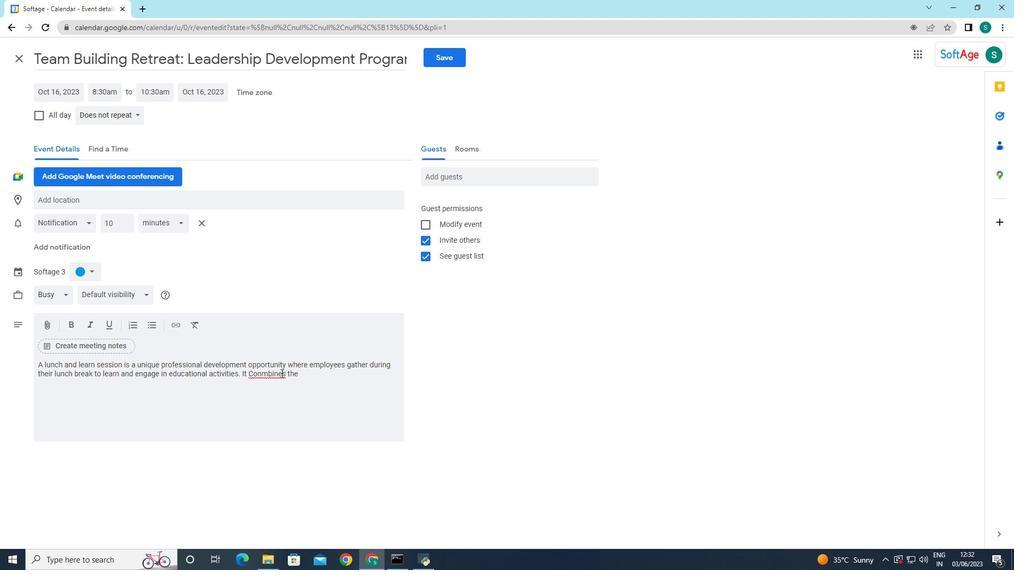 
Action: Mouse pressed right at (280, 374)
Screenshot: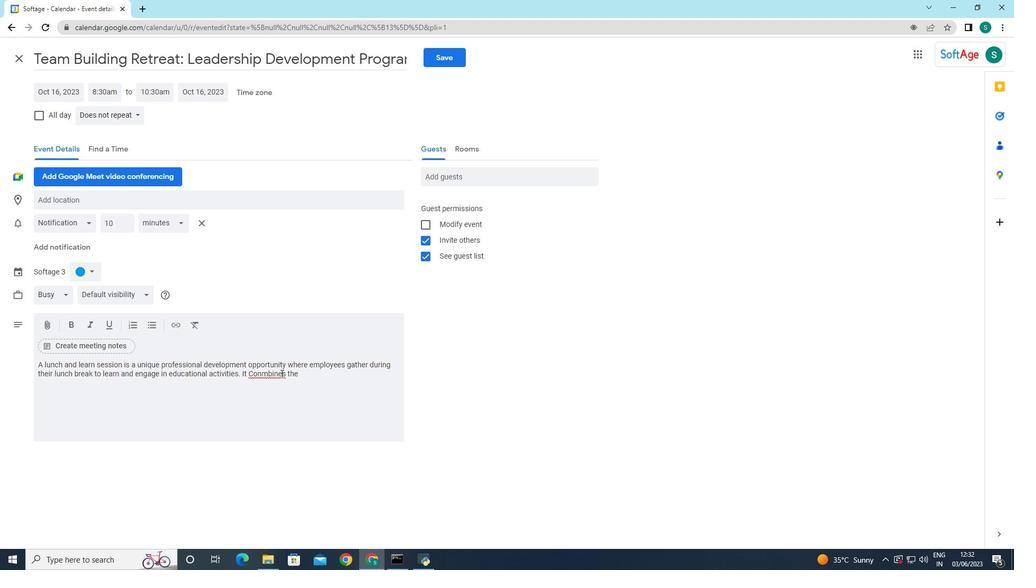 
Action: Mouse moved to (295, 383)
Screenshot: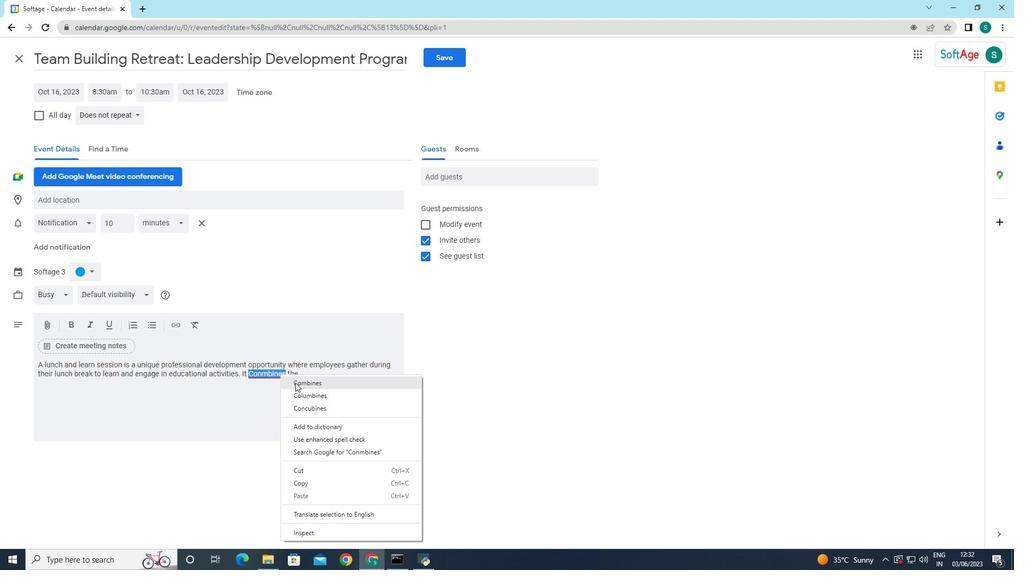 
Action: Mouse pressed left at (295, 383)
Screenshot: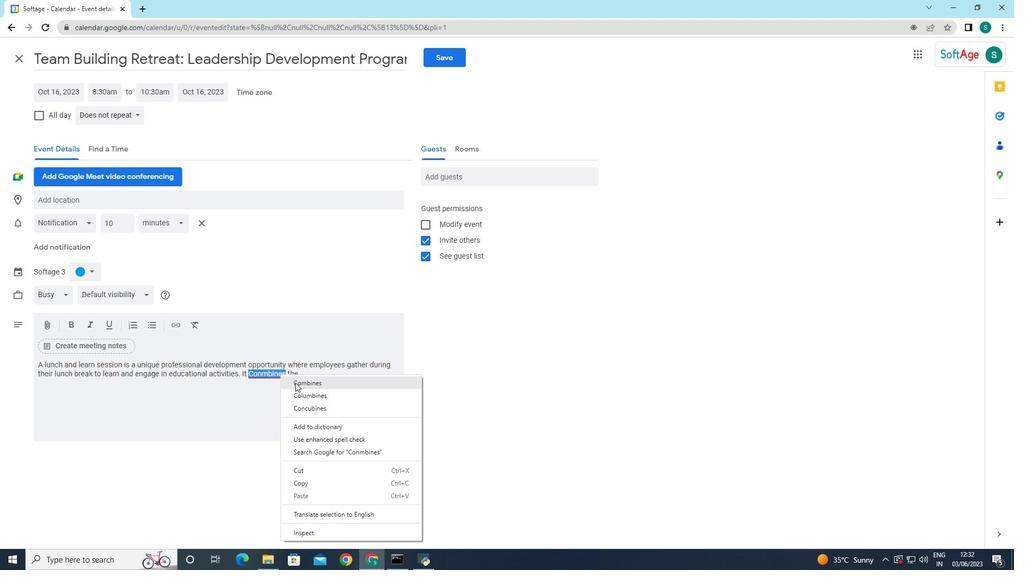 
Action: Mouse moved to (310, 374)
Screenshot: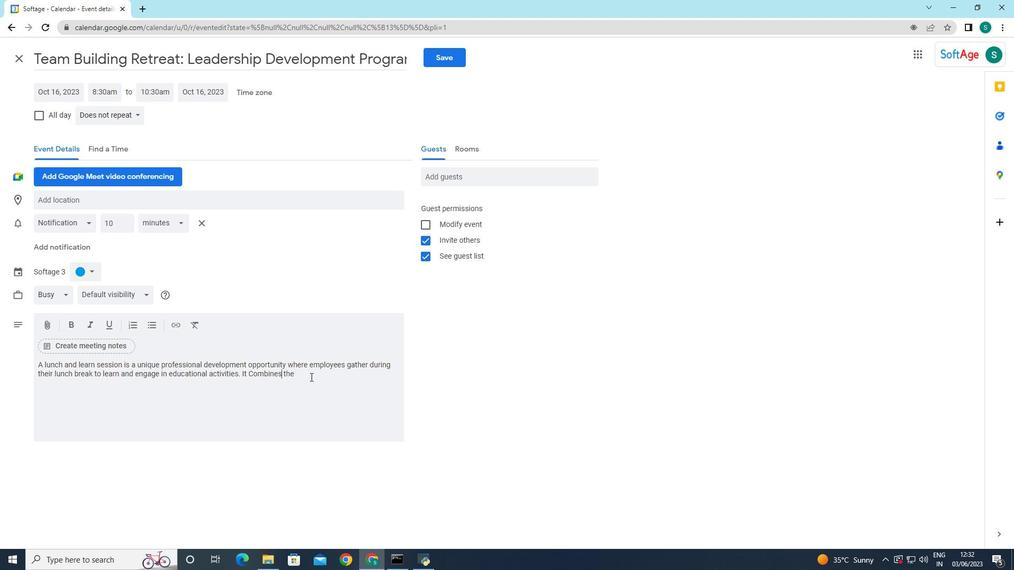 
Action: Mouse pressed left at (310, 374)
Screenshot: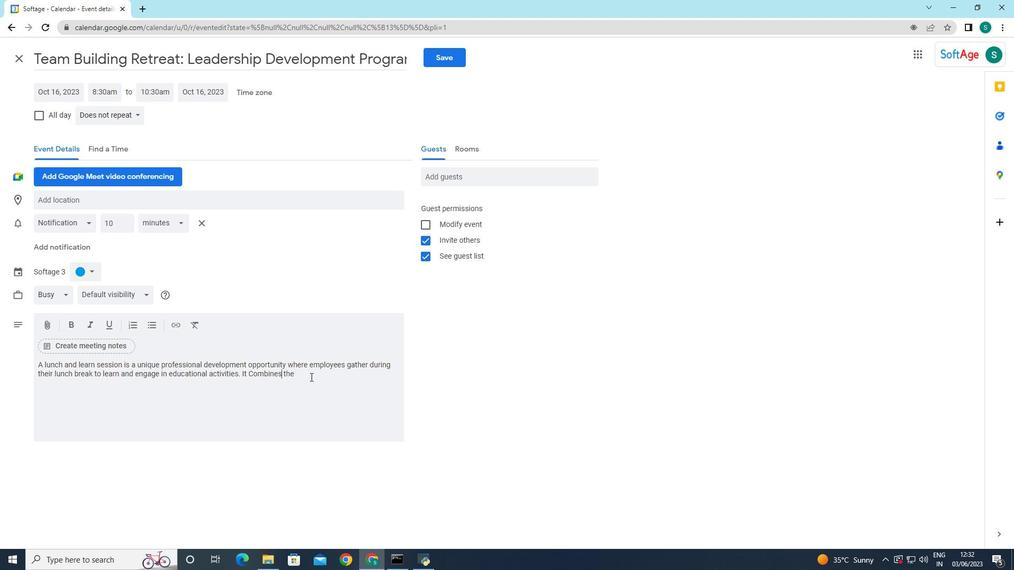 
Action: Mouse moved to (309, 375)
Screenshot: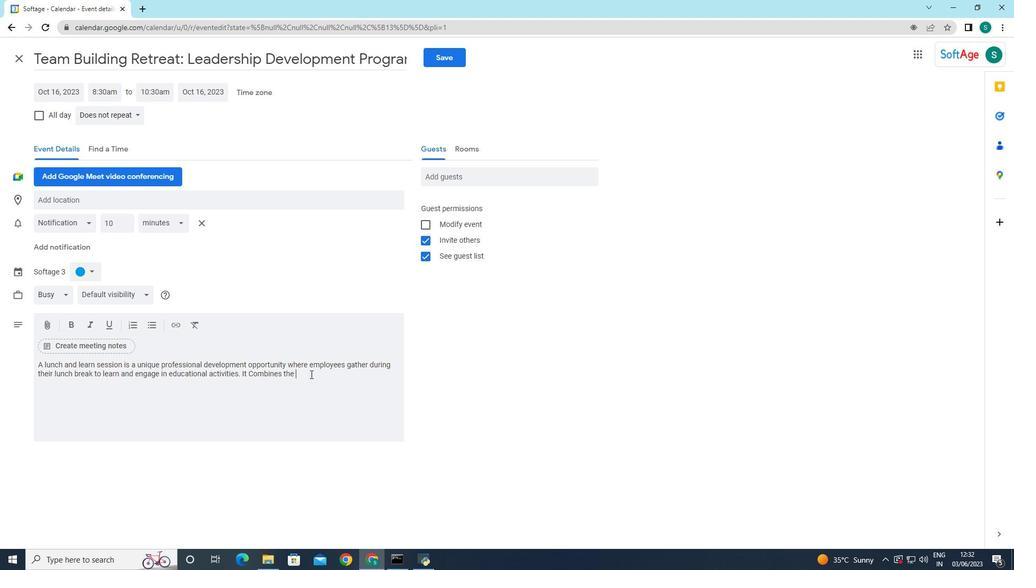 
Action: Key pressed convenience<Key.space>of<Key.space>a<Key.space>mealtime<Key.space>with<Key.space>vauable<Key.space>
Screenshot: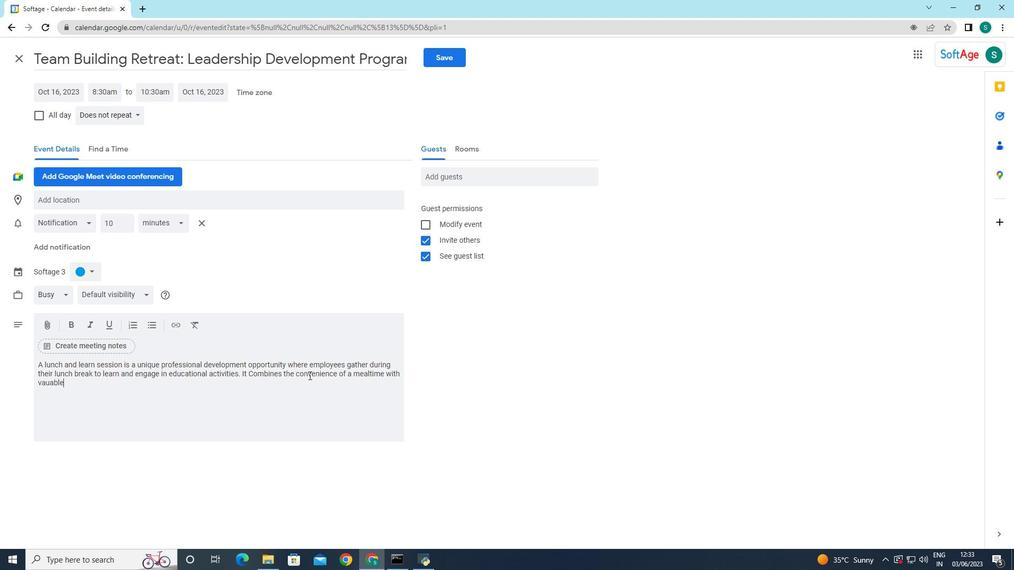 
Action: Mouse moved to (55, 381)
Screenshot: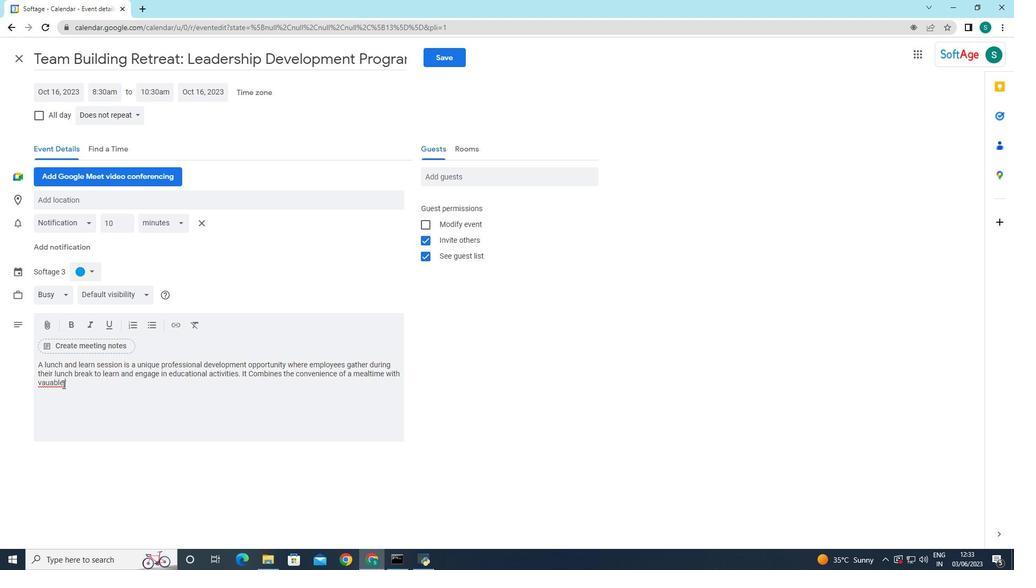 
Action: Mouse pressed right at (55, 381)
Screenshot: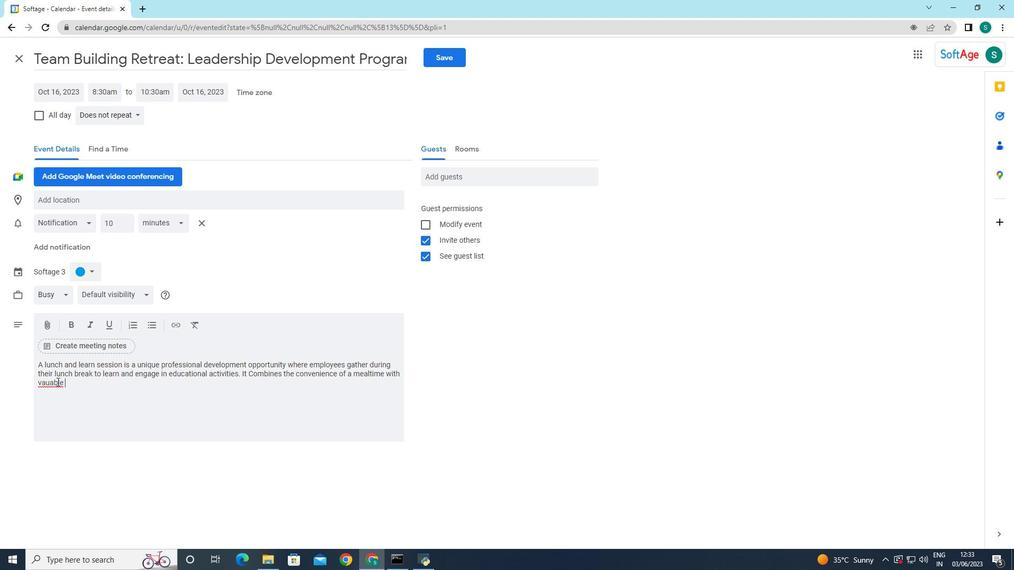 
Action: Mouse moved to (73, 392)
Screenshot: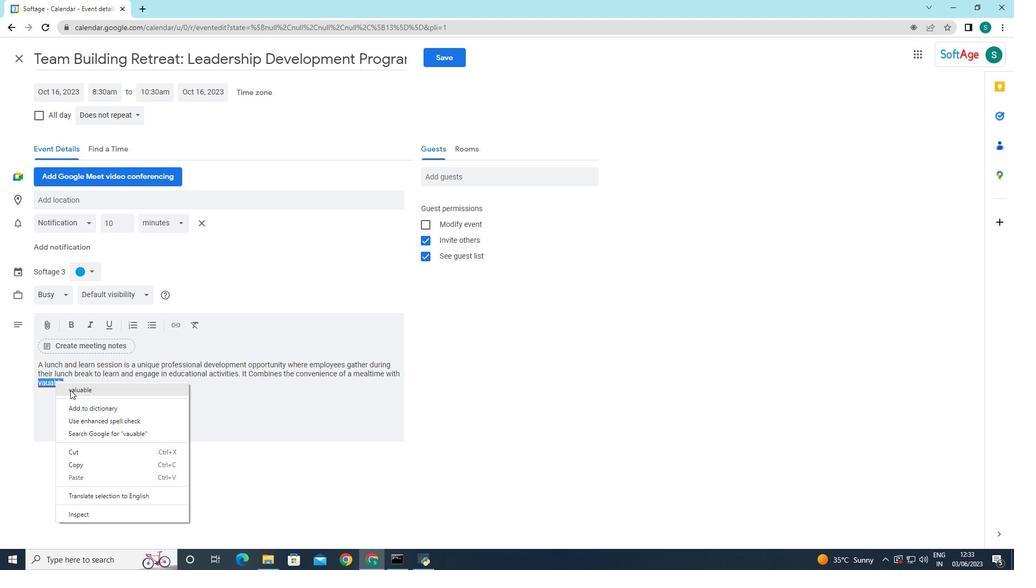 
Action: Mouse pressed left at (73, 392)
Screenshot: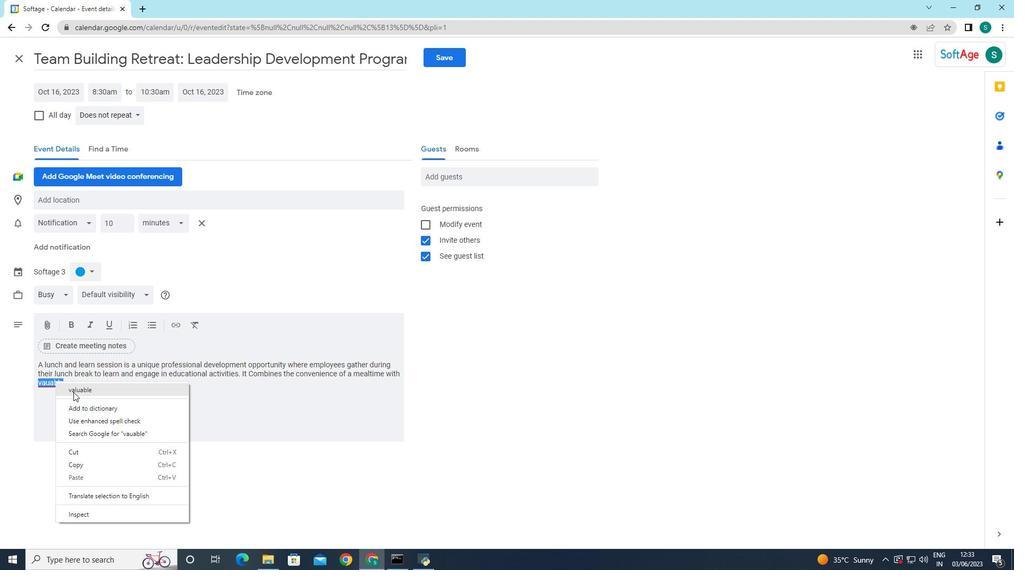 
Action: Mouse moved to (72, 384)
Screenshot: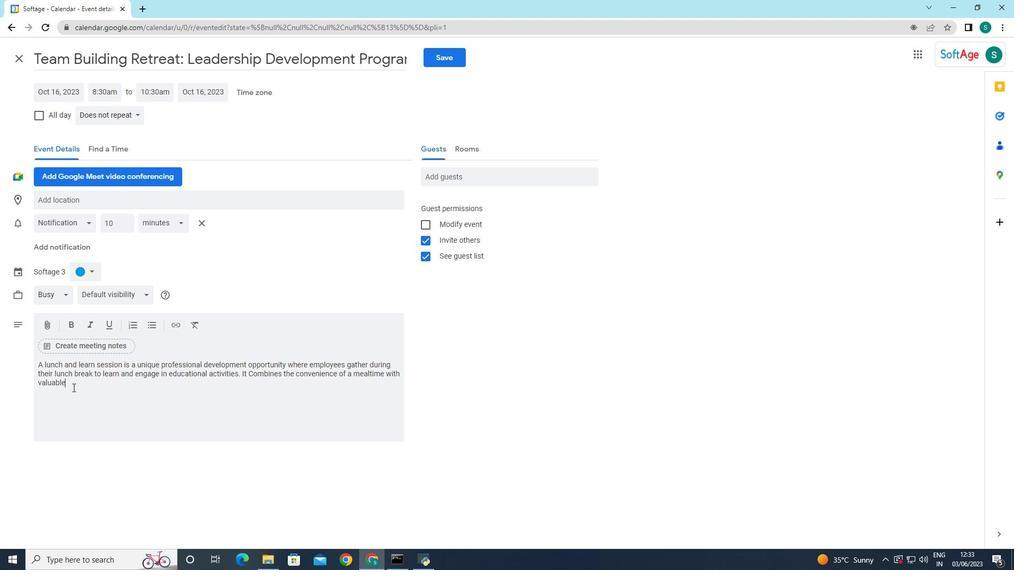
Action: Key pressed <Key.space>learning<Key.space>expere<Key.backspace>iences,<Key.space>creating<Key.space>a<Key.space>relaxes<Key.backspace>d<Key.space>and<Key.space>interactive<Key.space>environment<Key.space>for<Key.space>knowledge<Key.space>sharing<Key.space>and<Key.space>skill<Key.space>enhancement.
Screenshot: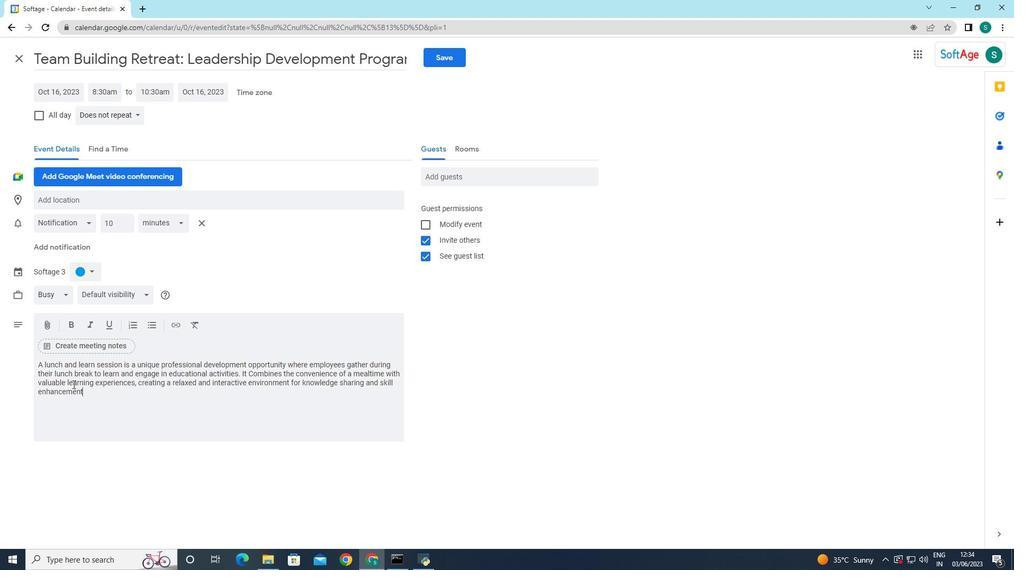 
Action: Mouse moved to (93, 271)
Screenshot: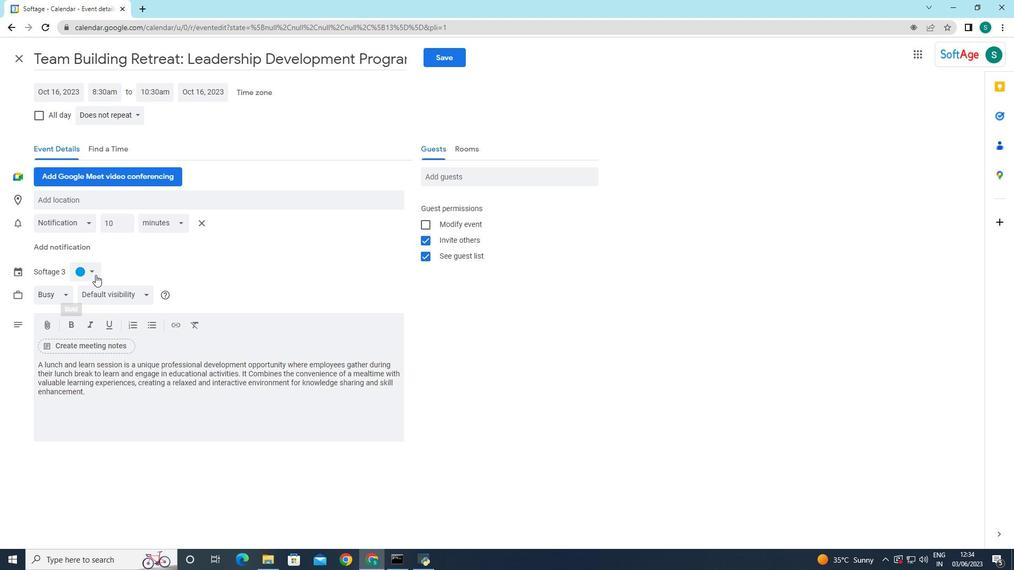 
Action: Mouse pressed left at (93, 271)
Screenshot: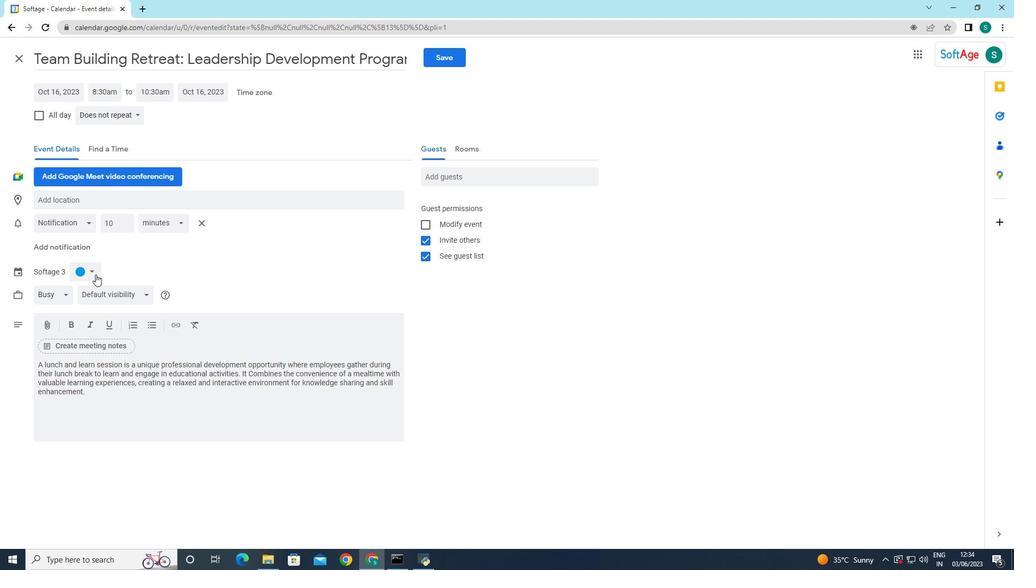 
Action: Mouse moved to (79, 270)
Screenshot: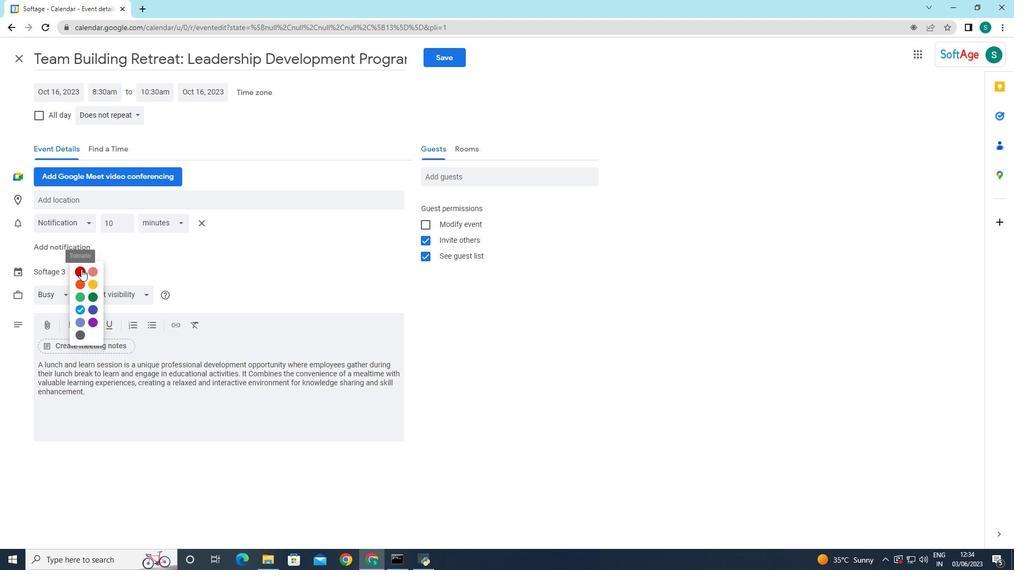 
Action: Mouse pressed left at (79, 270)
Screenshot: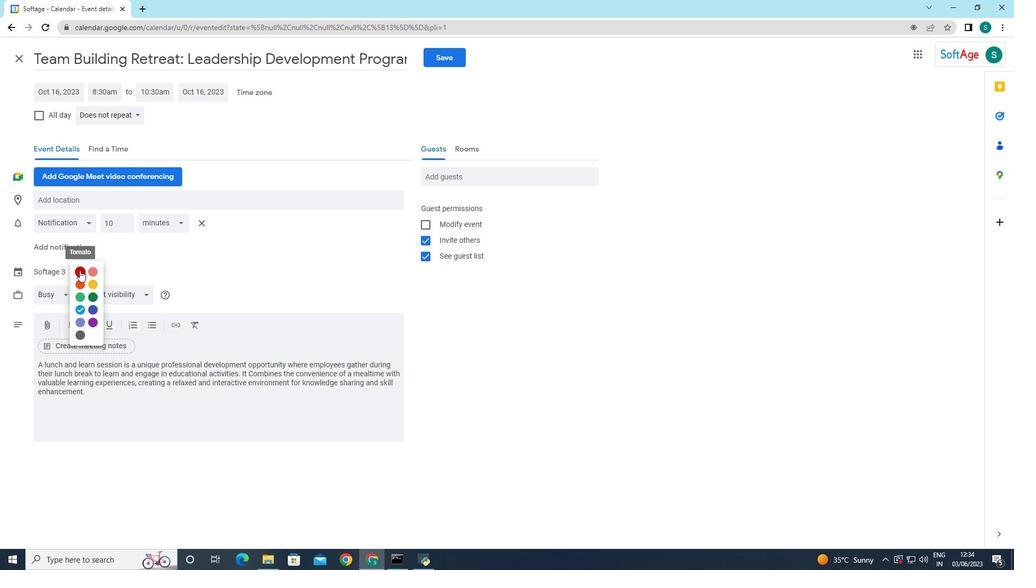 
Action: Mouse moved to (76, 196)
Screenshot: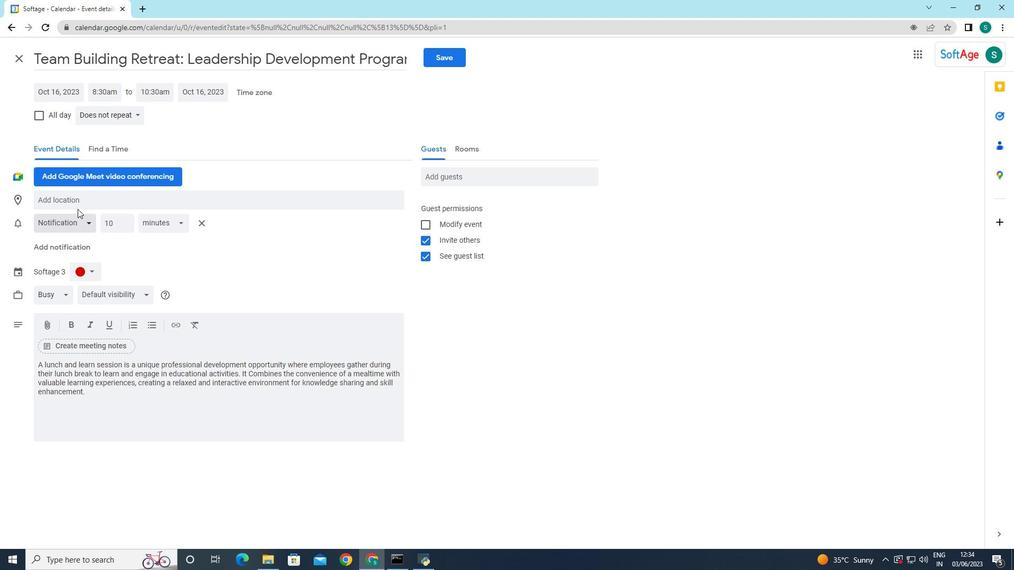 
Action: Mouse pressed left at (76, 196)
Screenshot: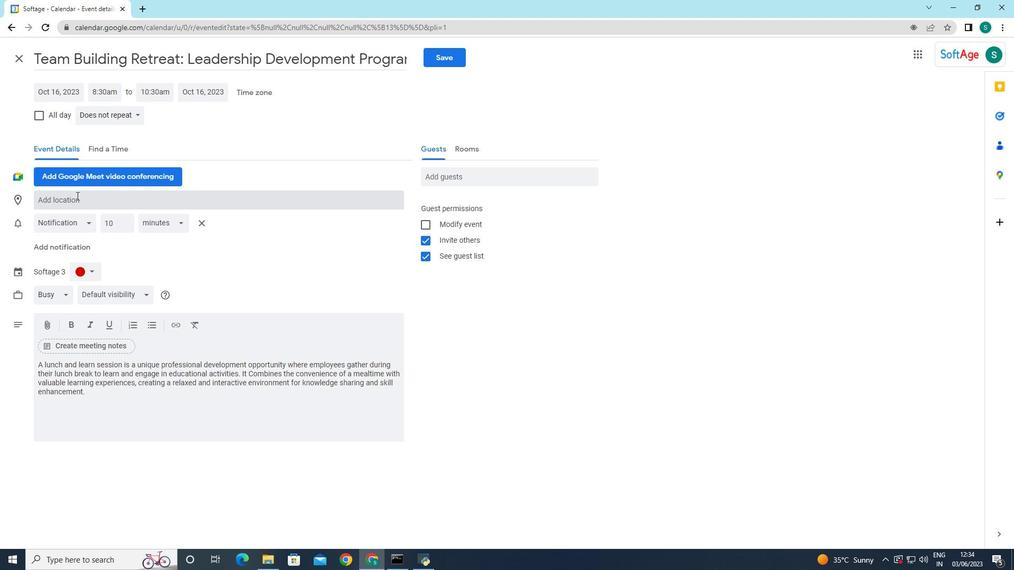 
Action: Key pressed 789<Key.space><Key.shift>Musee<Key.space>d'<Key.shift><Key.shift><Key.shift>Orsay,<Key.space><Key.shift>Paris<Key.space><Key.shift>France,<Key.space><Key.shift><Key.shift><Key.shift><Key.shift><Key.shift><Key.shift>Logged<Key.backspace><Key.backspace><Key.backspace><Key.backspace><Key.backspace><Key.backspace><Key.backspace>
Screenshot: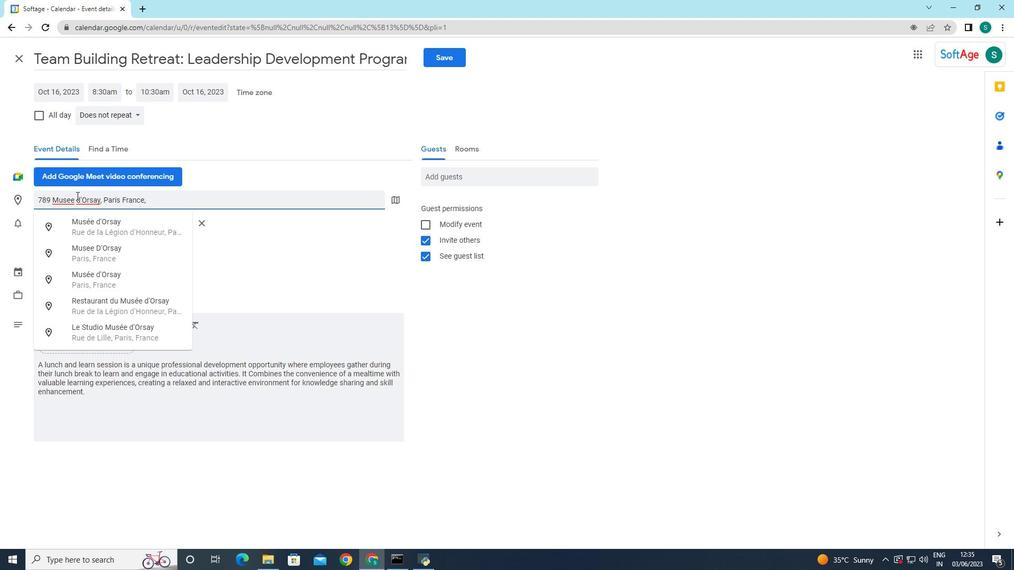 
Action: Mouse moved to (301, 276)
Screenshot: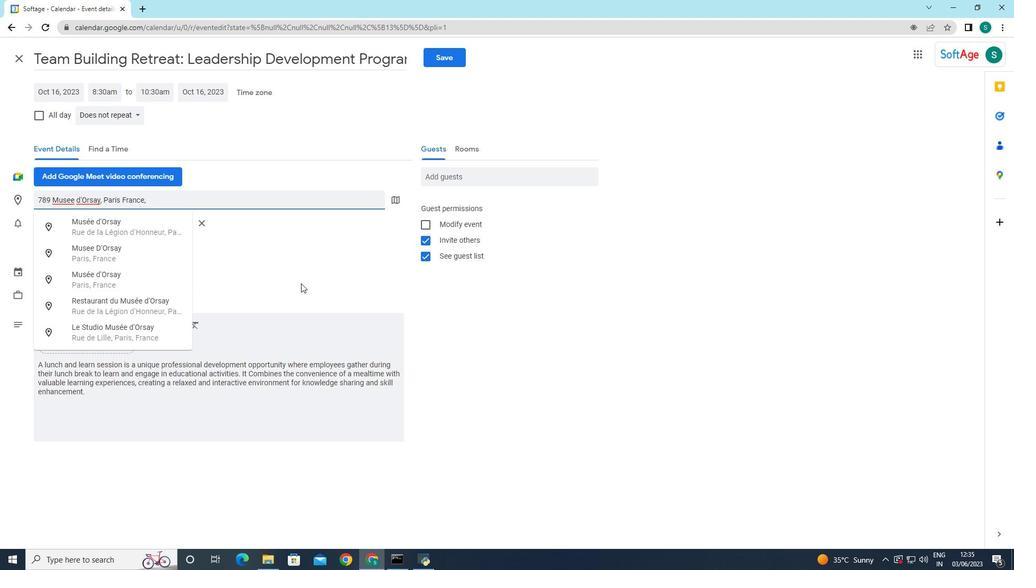 
Action: Mouse pressed left at (301, 276)
Screenshot: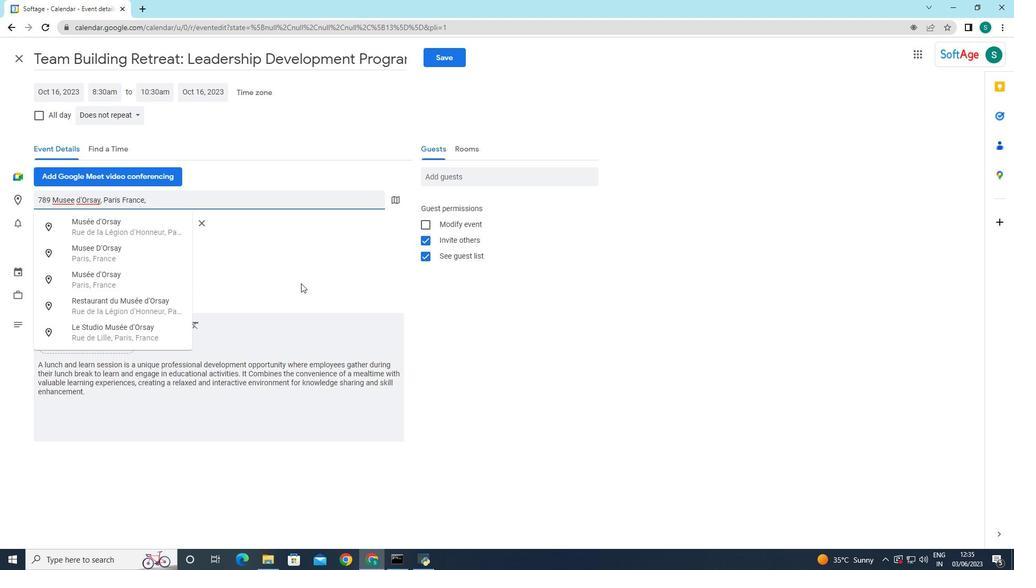 
Action: Mouse moved to (444, 178)
Screenshot: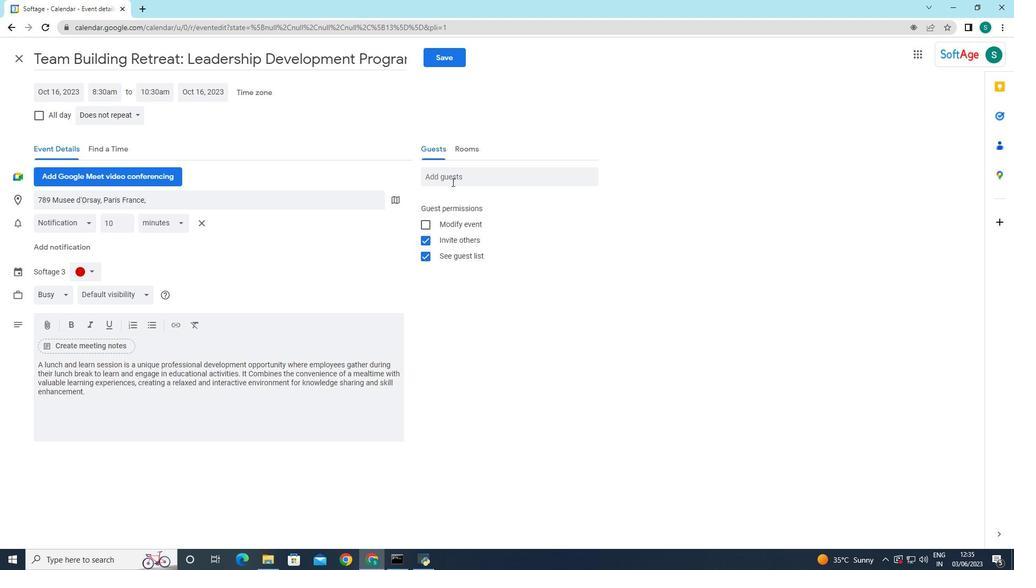 
Action: Mouse pressed left at (444, 178)
Screenshot: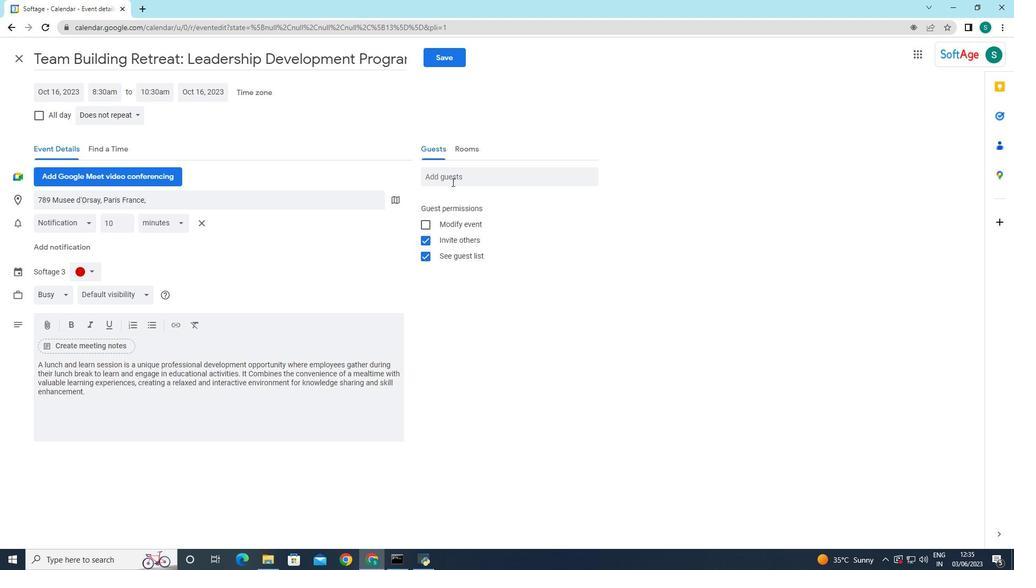 
Action: Key pressed softage,<Key.backspace>.1
Screenshot: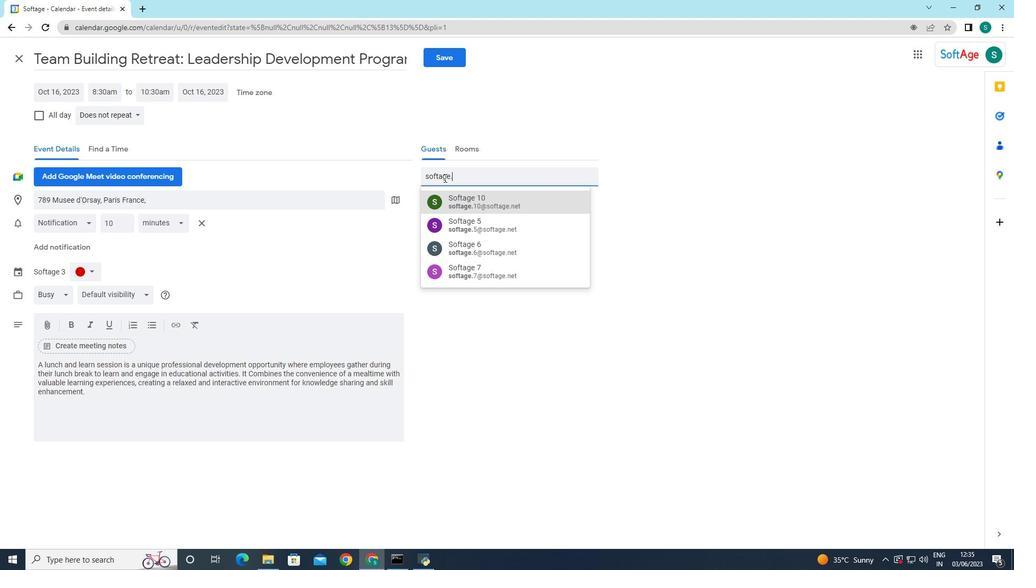 
Action: Mouse moved to (476, 220)
Screenshot: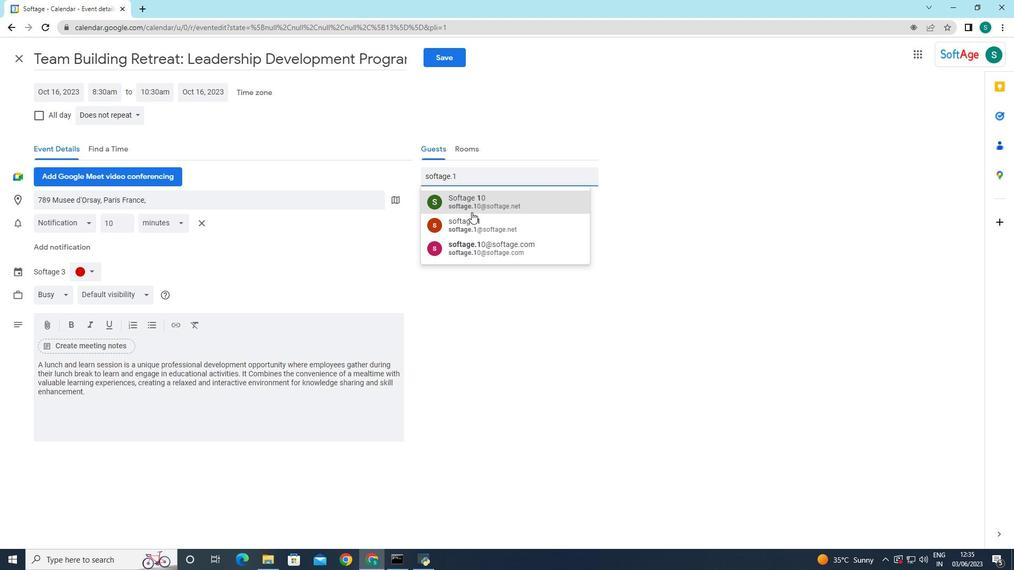 
Action: Mouse pressed left at (476, 220)
Screenshot: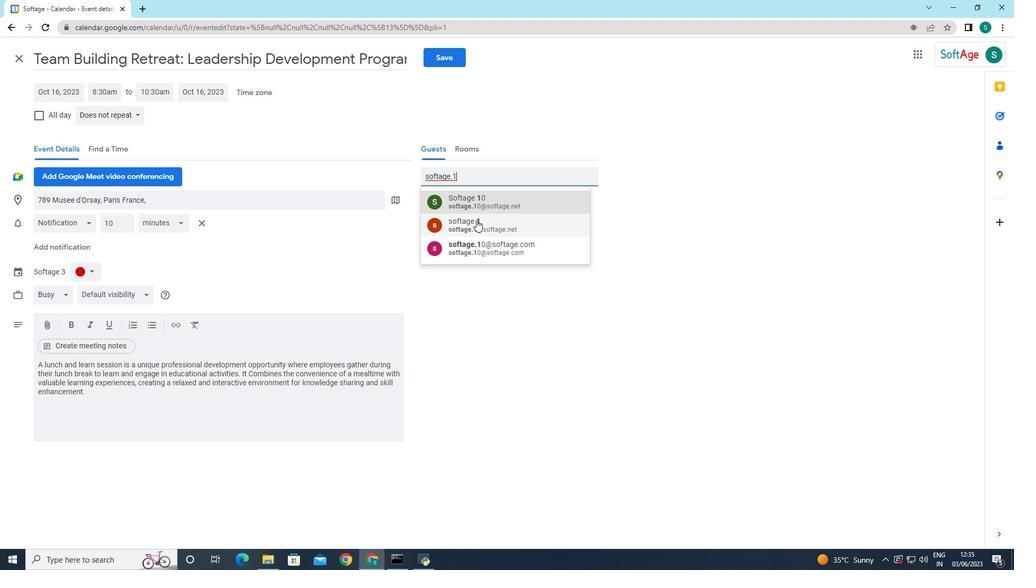 
Action: Mouse moved to (486, 176)
Screenshot: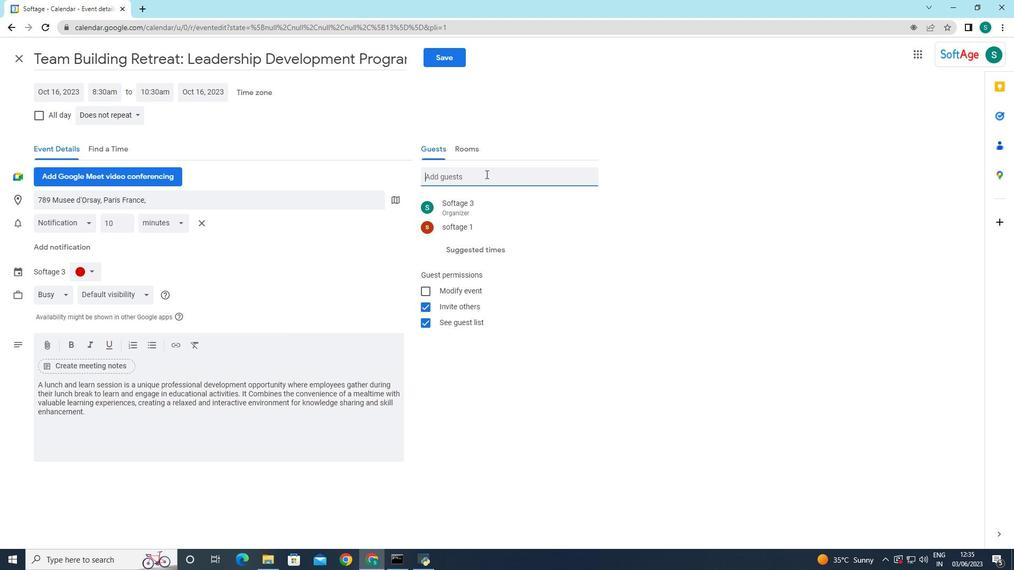 
Action: Mouse pressed left at (486, 176)
Screenshot: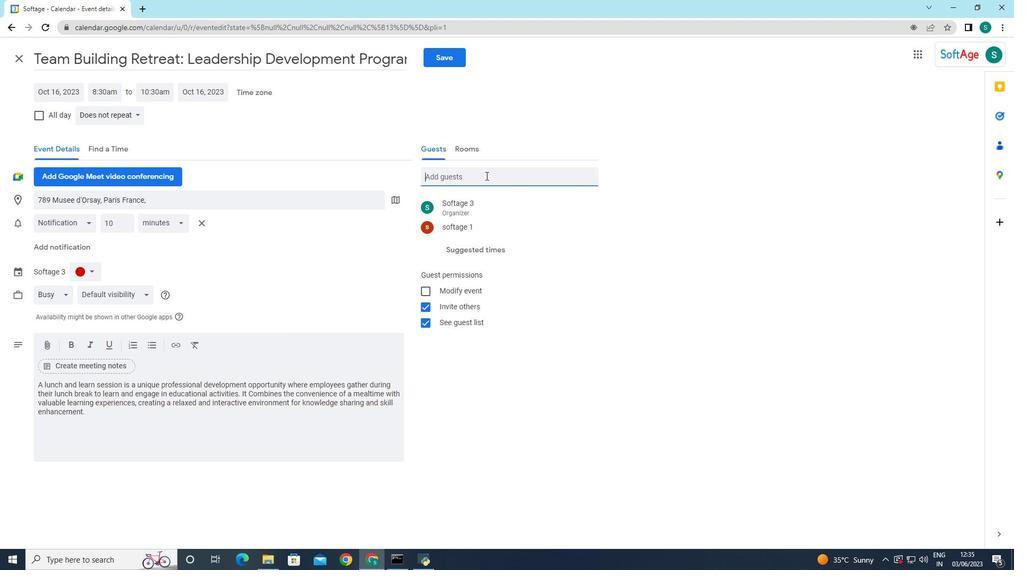 
Action: Mouse pressed left at (486, 176)
Screenshot: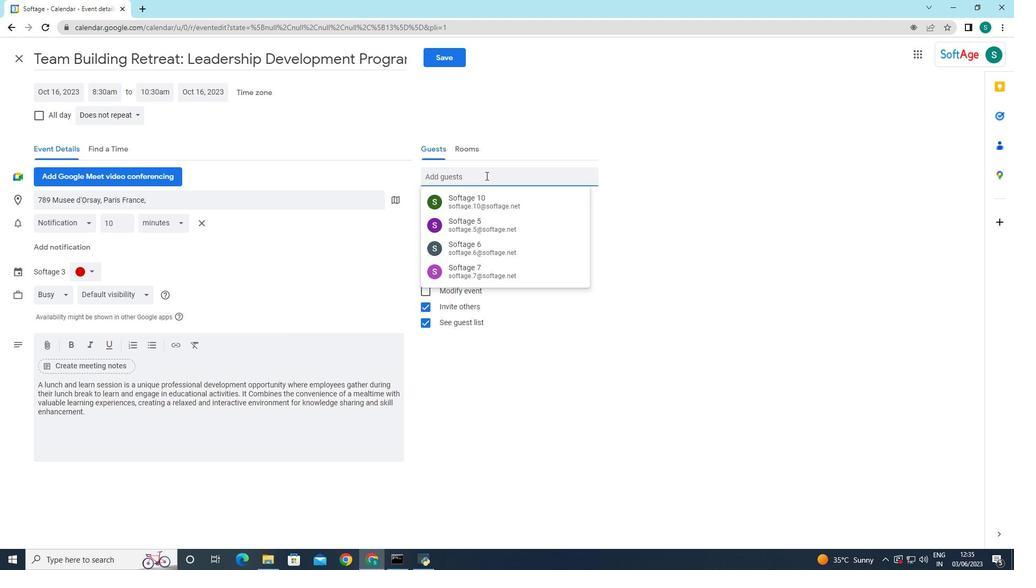 
Action: Mouse moved to (486, 176)
Screenshot: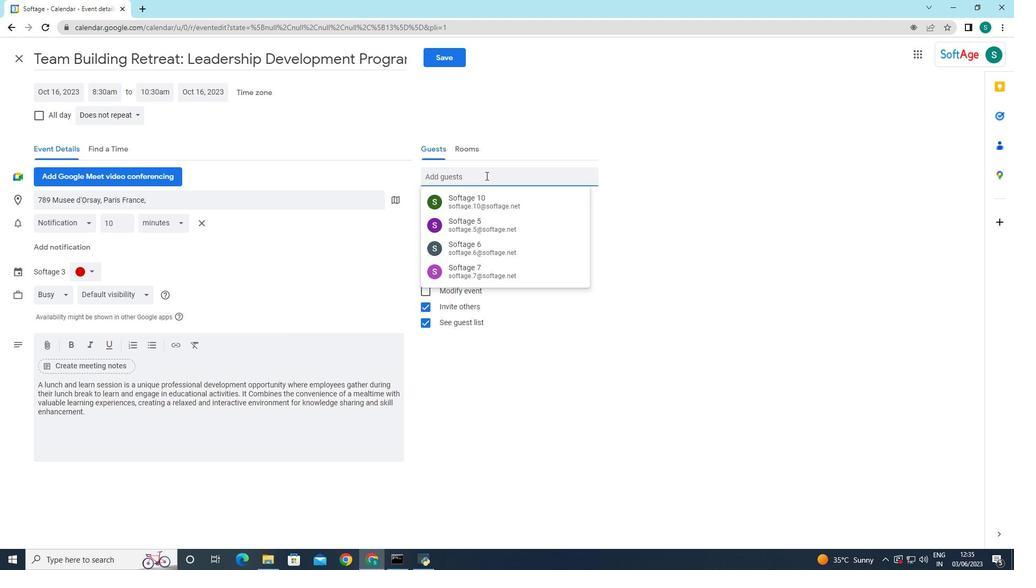 
Action: Key pressed softage.2
Screenshot: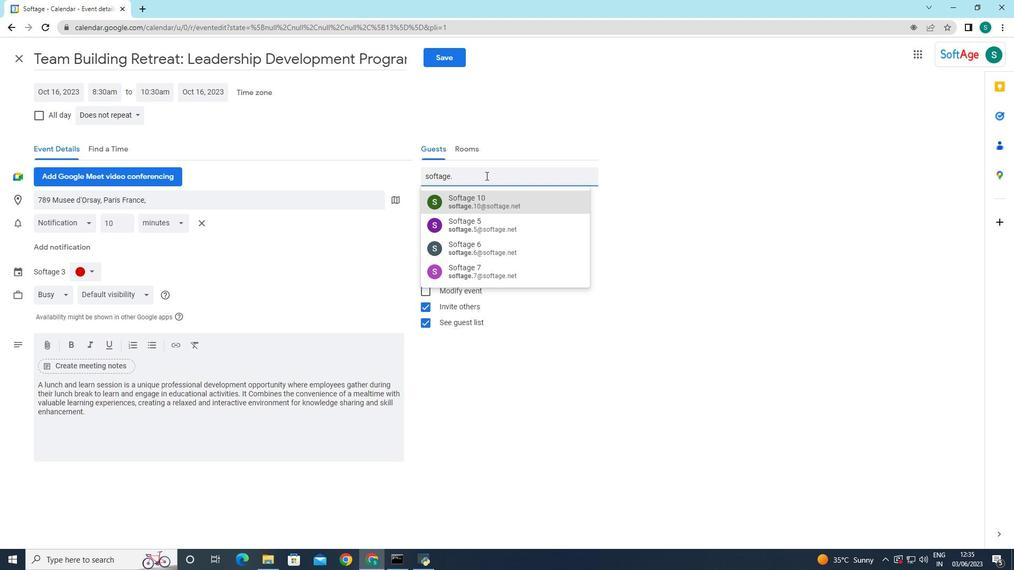 
Action: Mouse moved to (496, 193)
Screenshot: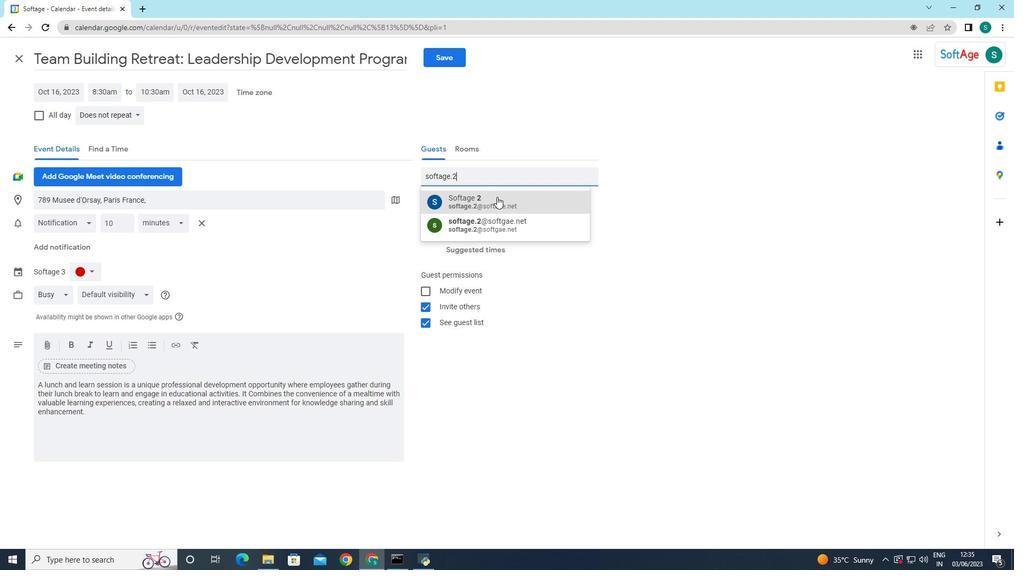 
Action: Mouse pressed left at (496, 193)
Screenshot: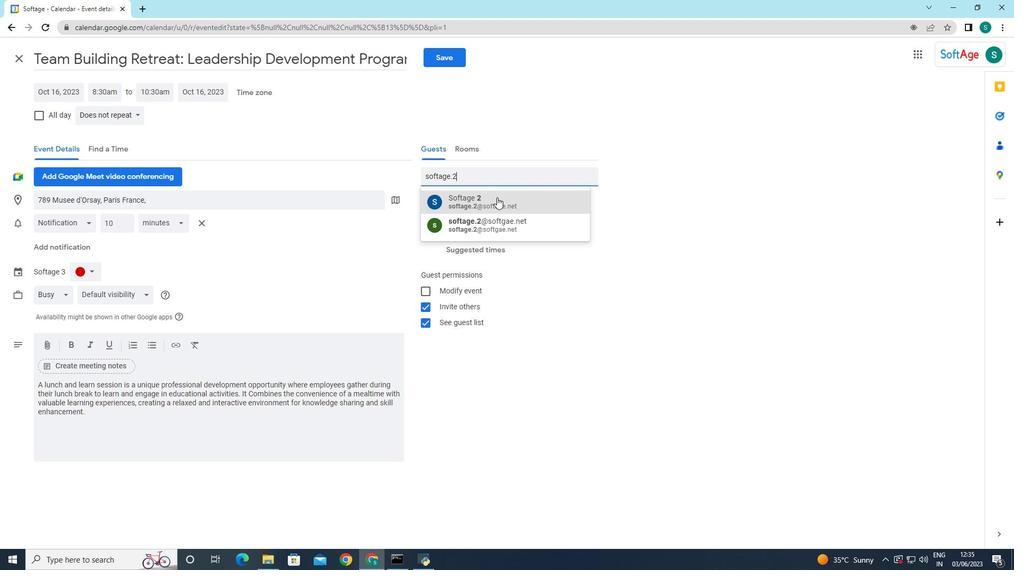 
Action: Mouse moved to (589, 204)
Screenshot: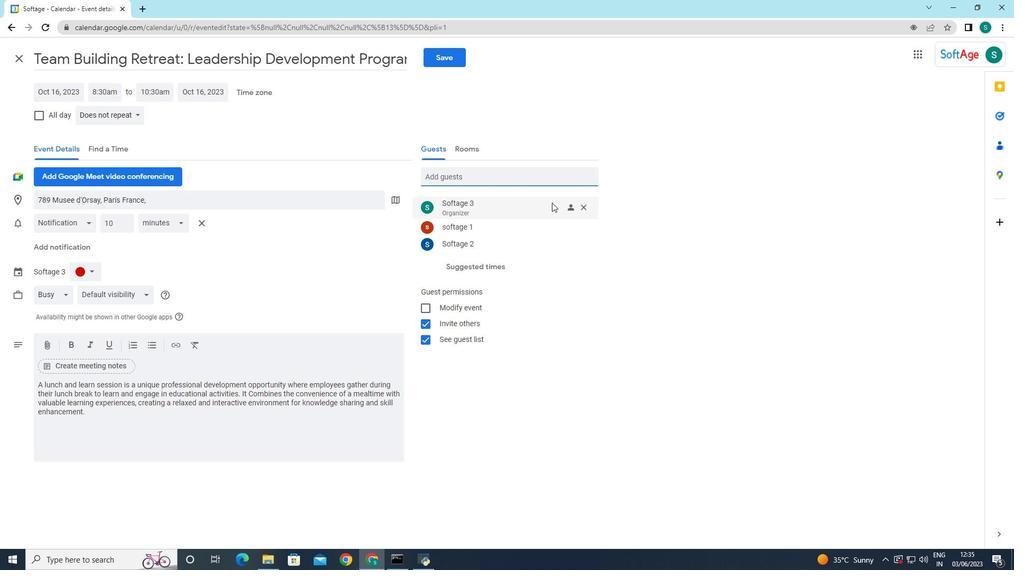 
Action: Mouse pressed left at (589, 204)
Screenshot: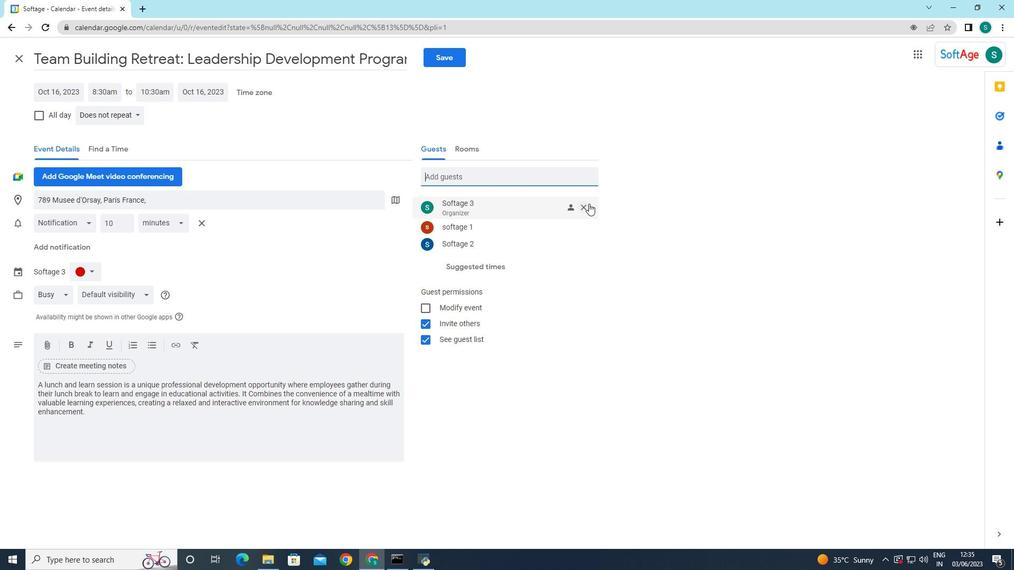 
Action: Mouse moved to (641, 373)
Screenshot: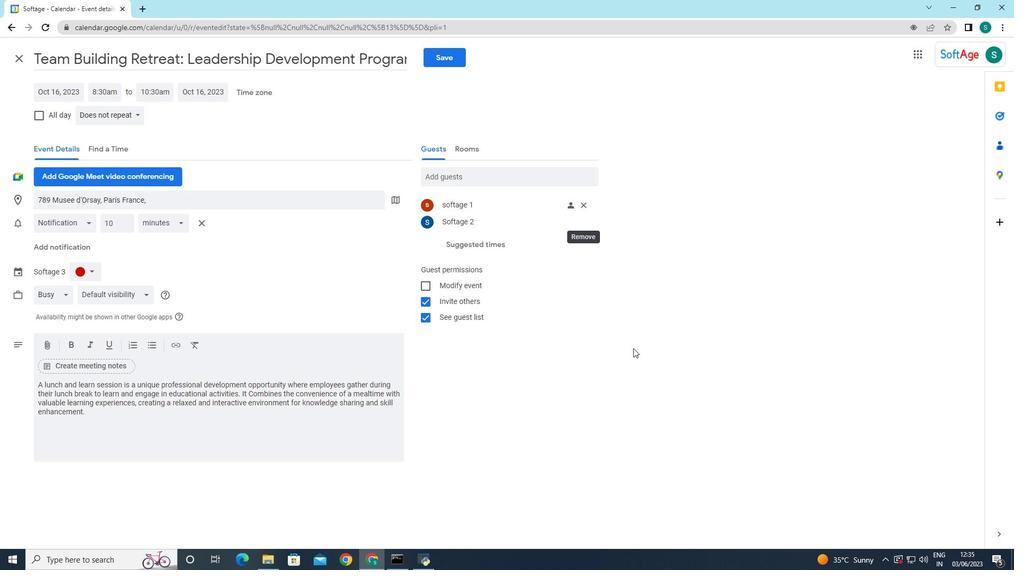 
Action: Mouse pressed left at (641, 373)
Screenshot: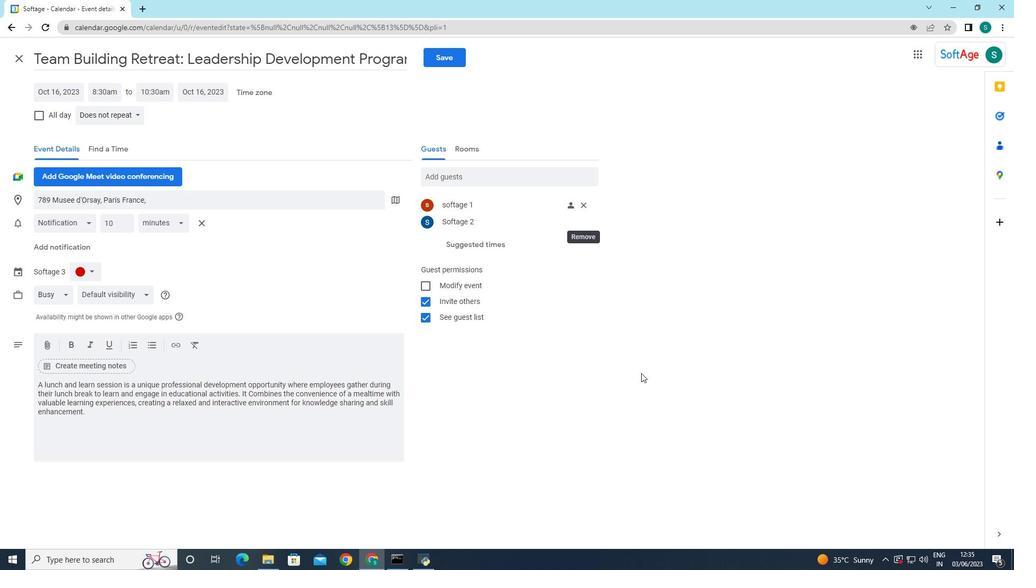
Action: Mouse moved to (107, 116)
Screenshot: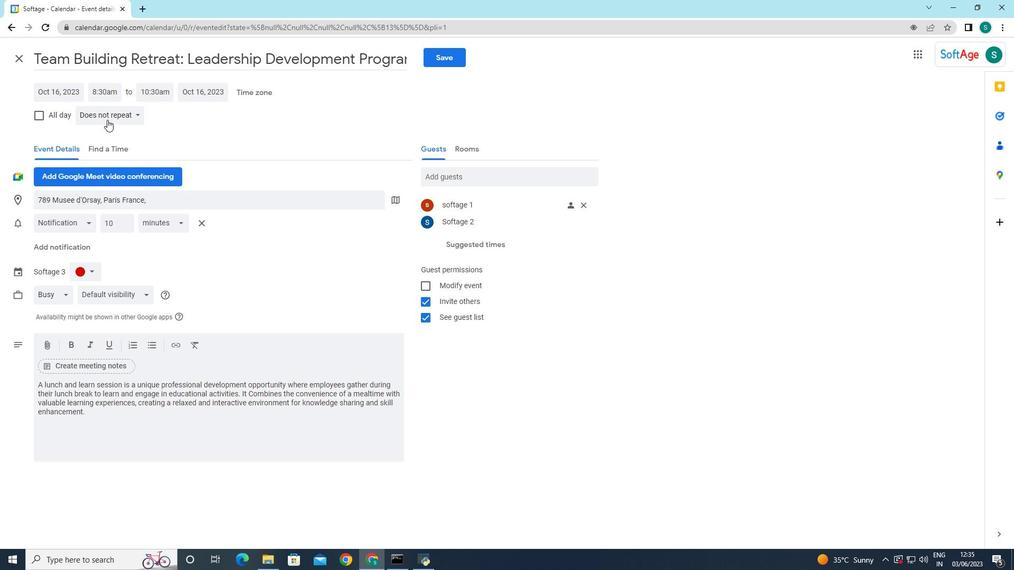 
Action: Mouse pressed left at (107, 116)
Screenshot: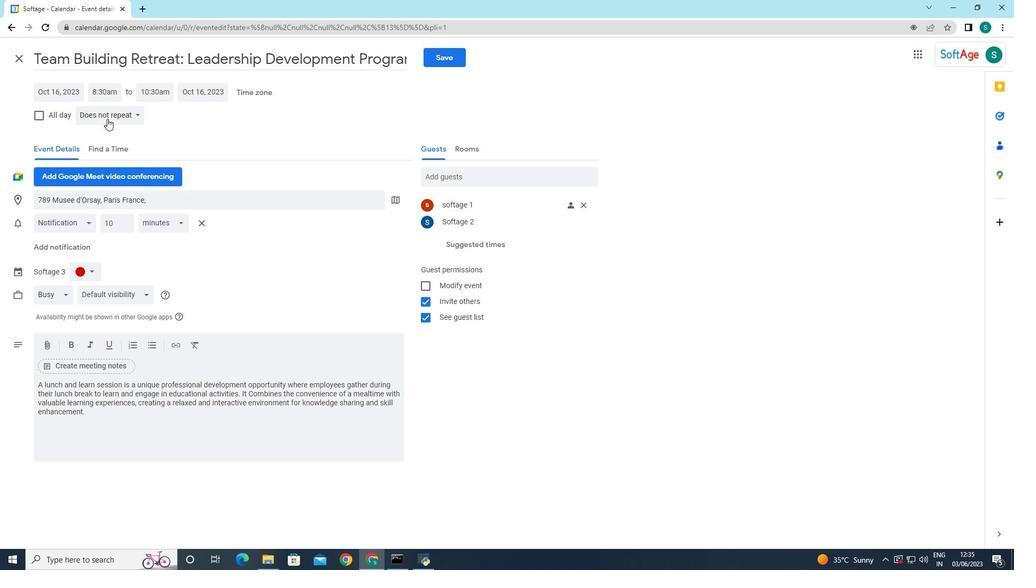 
Action: Mouse moved to (108, 119)
Screenshot: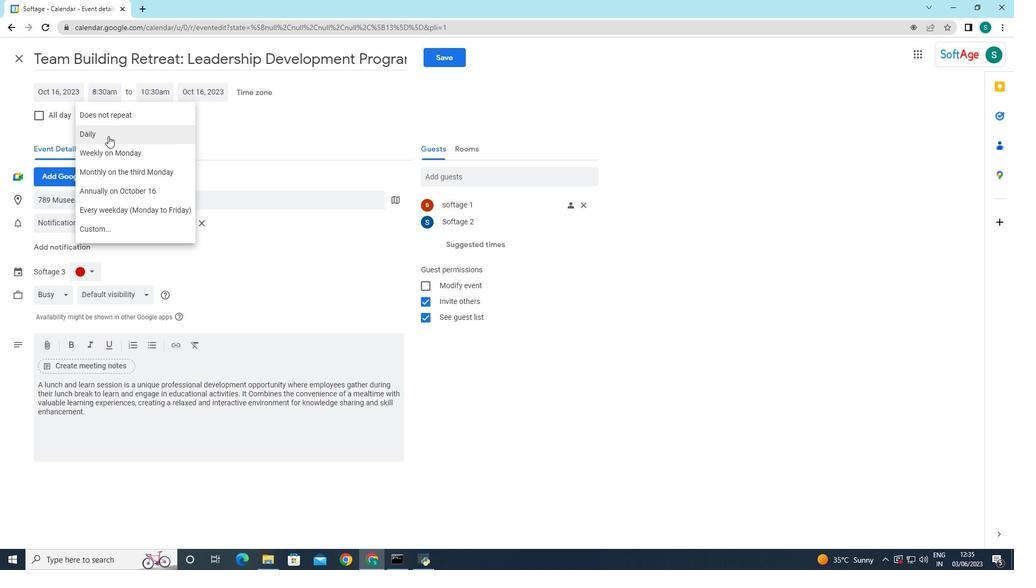 
Action: Mouse pressed left at (108, 119)
Screenshot: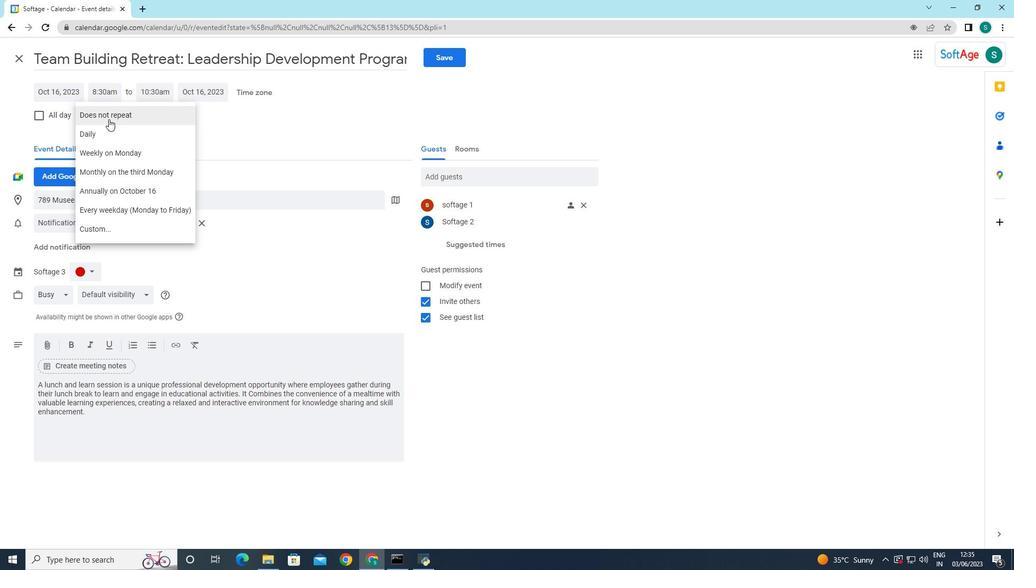
Action: Mouse moved to (444, 53)
Screenshot: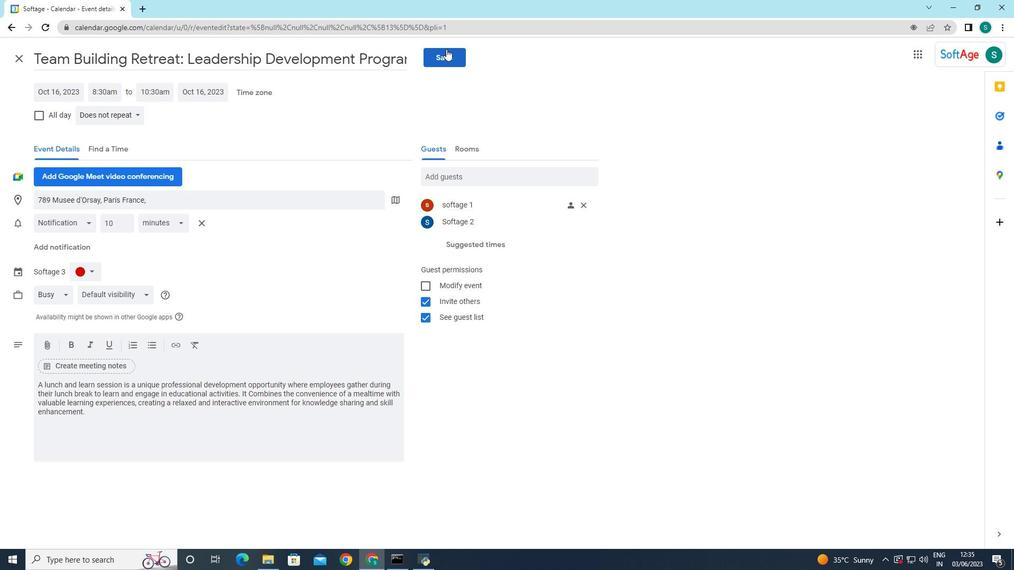 
Action: Mouse pressed left at (444, 53)
Screenshot: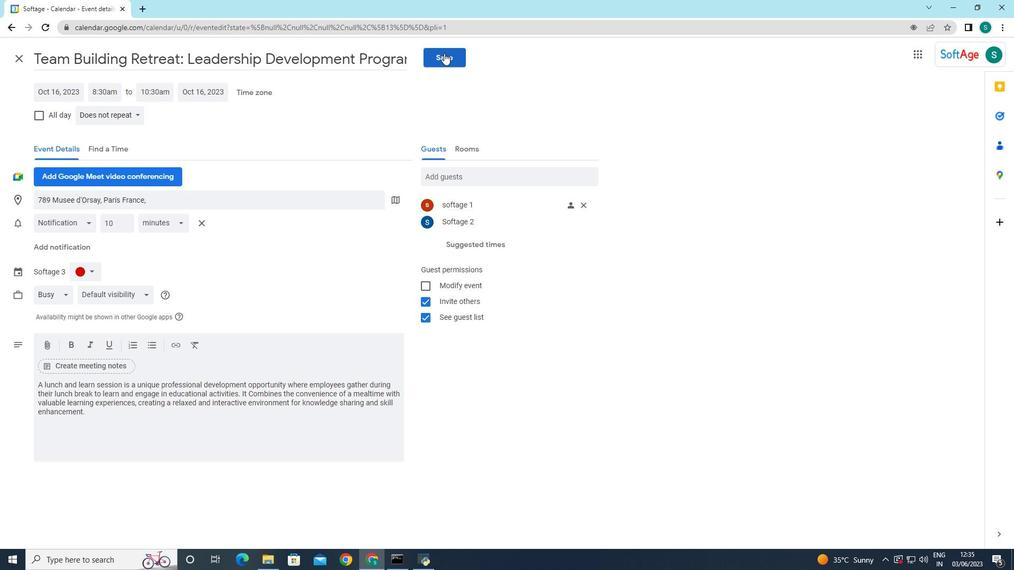 
Action: Mouse moved to (610, 319)
Screenshot: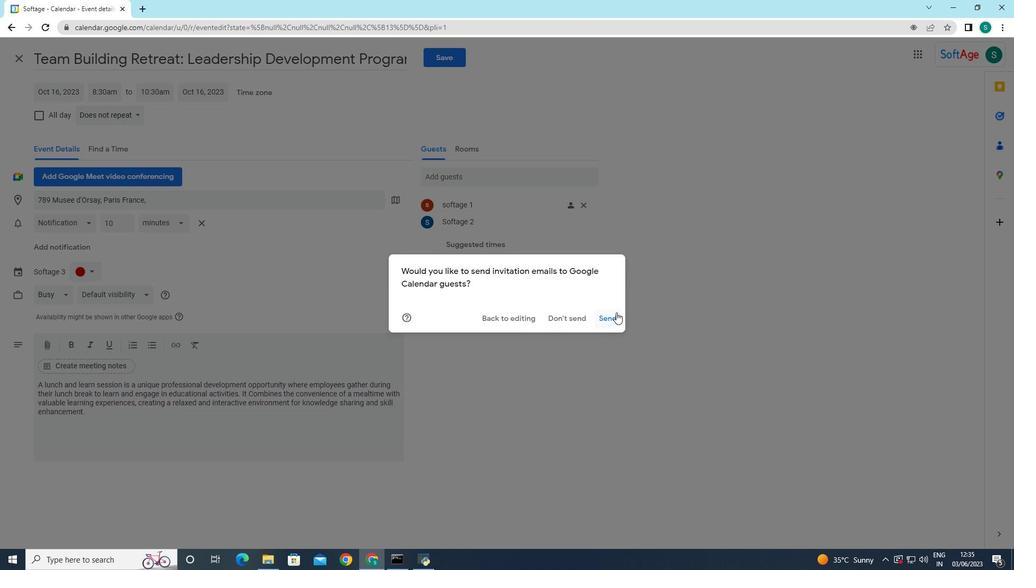 
Action: Mouse pressed left at (610, 319)
Screenshot: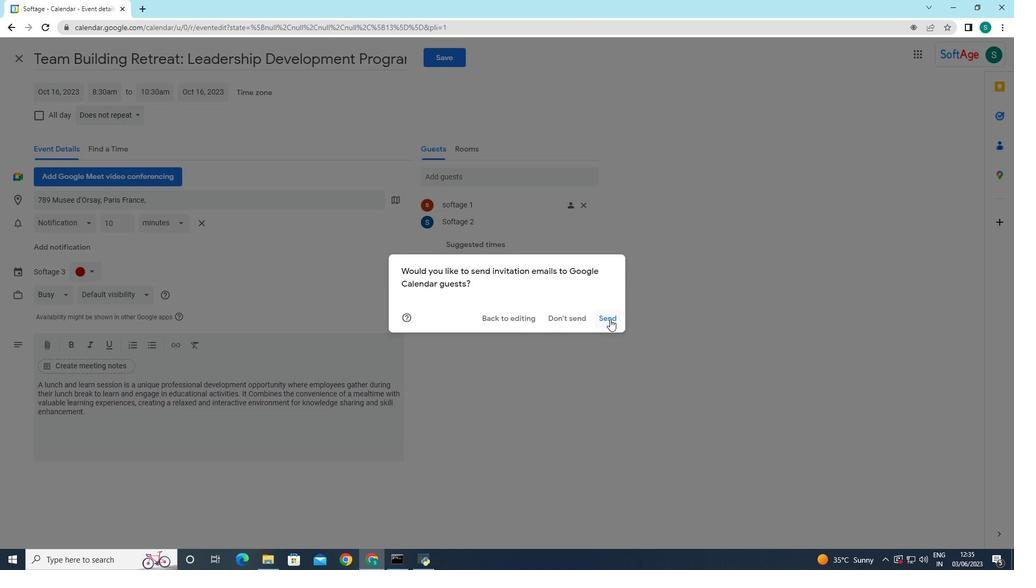 
